 Task: Add an event with the title Training Session: Sales Presentation Skills, date '2023/11/28', time 9:15 AM to 11:15 AMand add a description: Welcome to our Team Building Retreat, a transformative experience designed to foster stronger bonds, enhance collaboration, and unleash the full potential of our team. This retreat provides a unique opportunity for team members to step outside of their daily routines and engage in activities that promote trust, communication, and camaraderie., put the event into Blue category . Add location for the event as: Taj Mahal Palace, Mumbai, India, logged in from the account softage.3@softage.netand send the event invitation to softage.8@softage.net and softage.9@softage.net. Set a reminder for the event 30 minutes before
Action: Mouse moved to (105, 104)
Screenshot: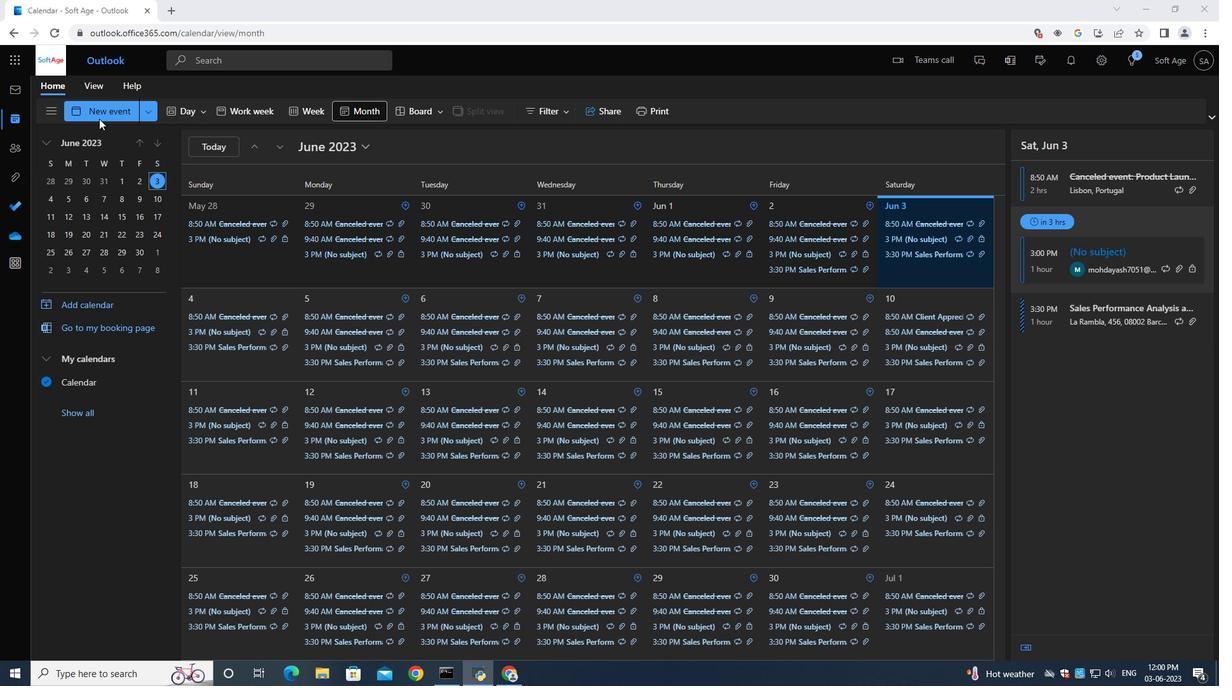 
Action: Mouse pressed left at (105, 104)
Screenshot: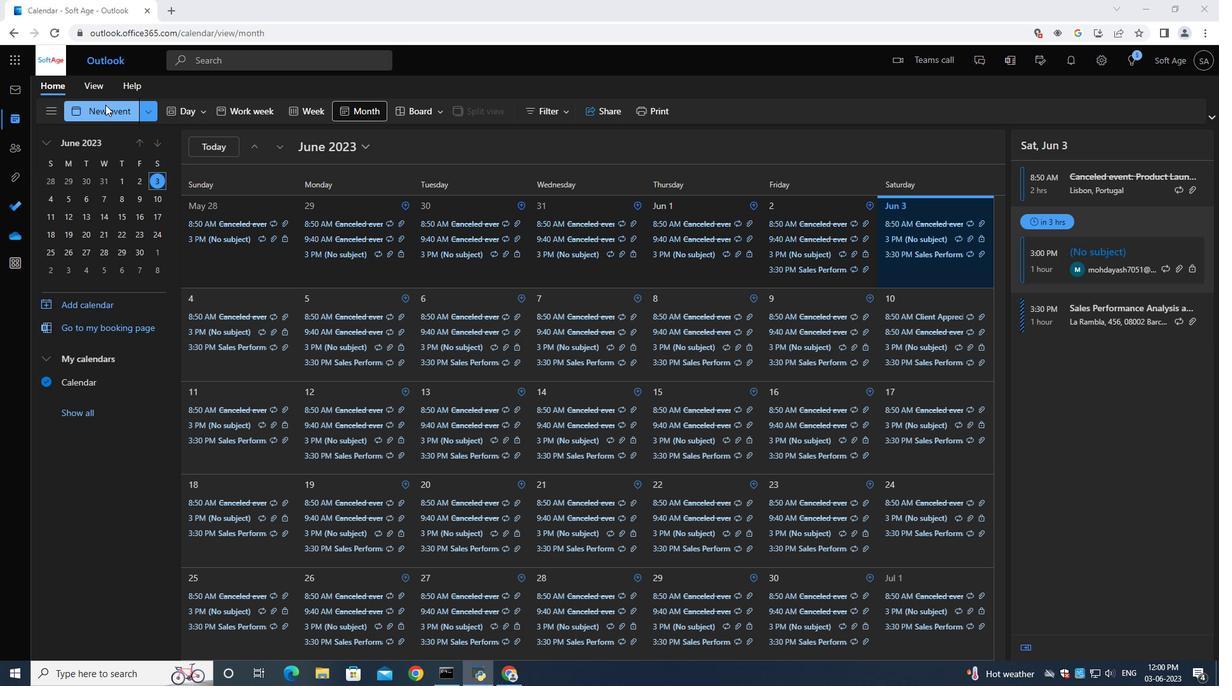 
Action: Mouse moved to (323, 189)
Screenshot: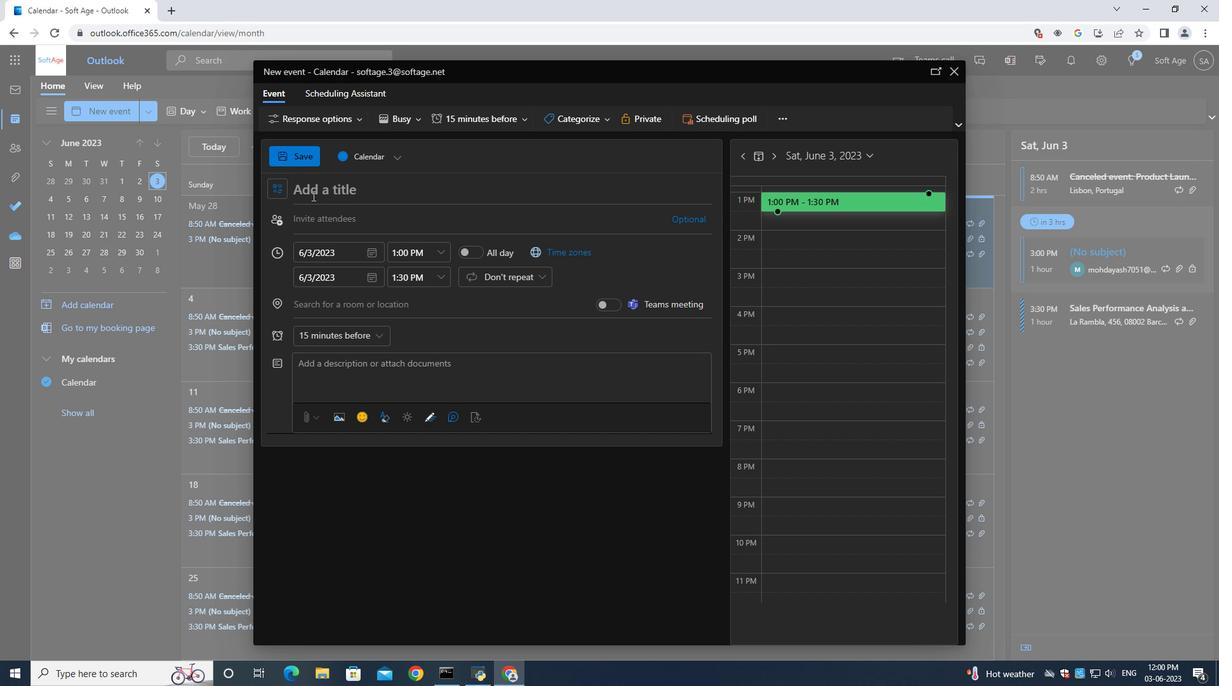 
Action: Mouse pressed left at (323, 189)
Screenshot: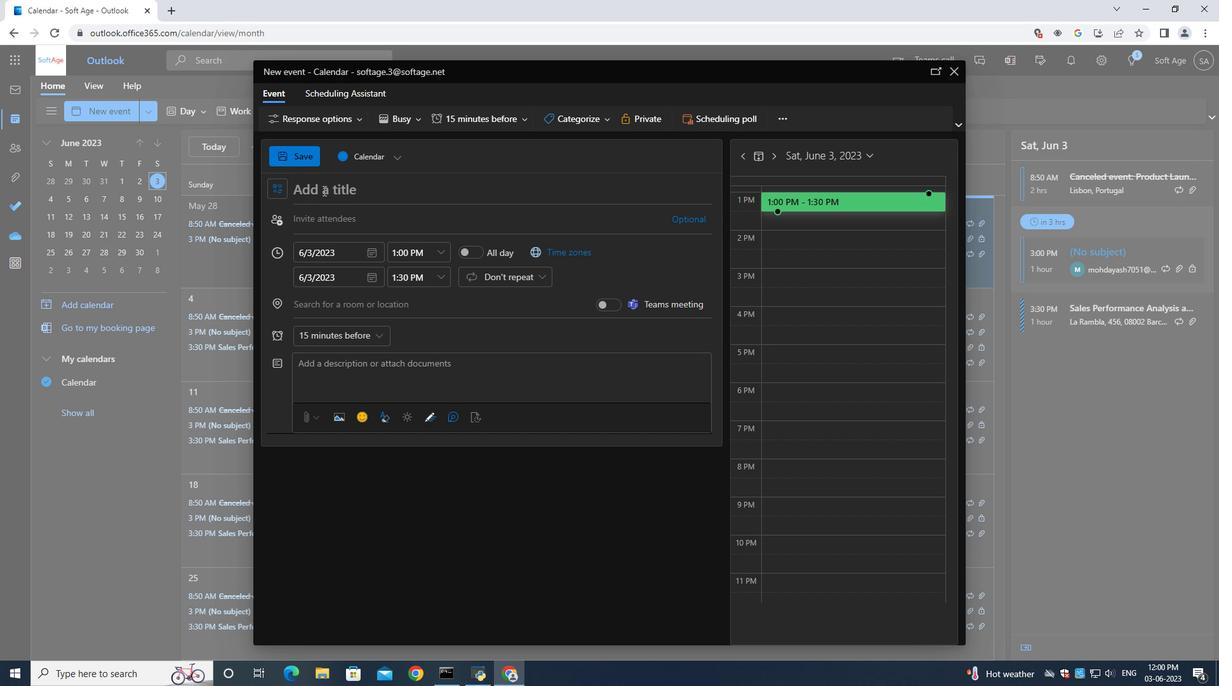 
Action: Key pressed <Key.shift>Training<Key.space><Key.shift><Key.shift><Key.shift><Key.shift><Key.shift><Key.shift><Key.shift><Key.shift><Key.shift><Key.shift><Key.shift><Key.shift><Key.shift><Key.shift><Key.shift><Key.shift><Key.shift><Key.shift><Key.shift>Session<Key.shift_r>:<Key.space><Key.shift><Key.shift><Key.shift>Sales<Key.space><Key.shift>Presentation<Key.space><Key.shift>Skills
Screenshot: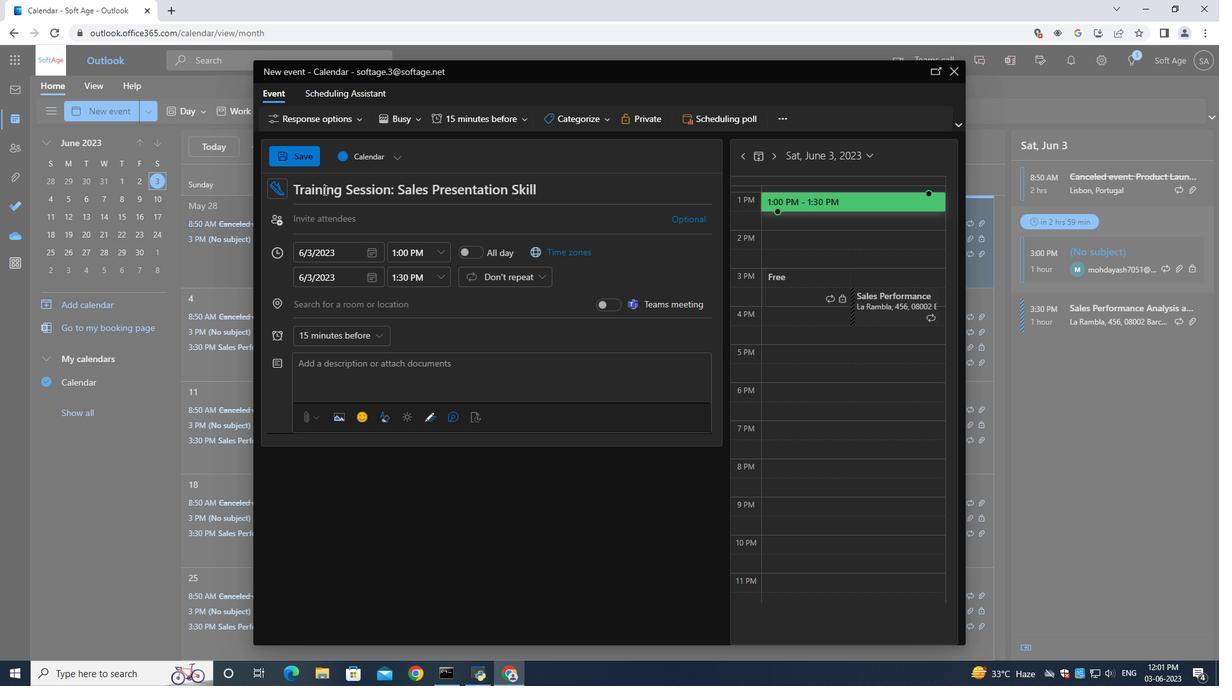 
Action: Mouse moved to (377, 250)
Screenshot: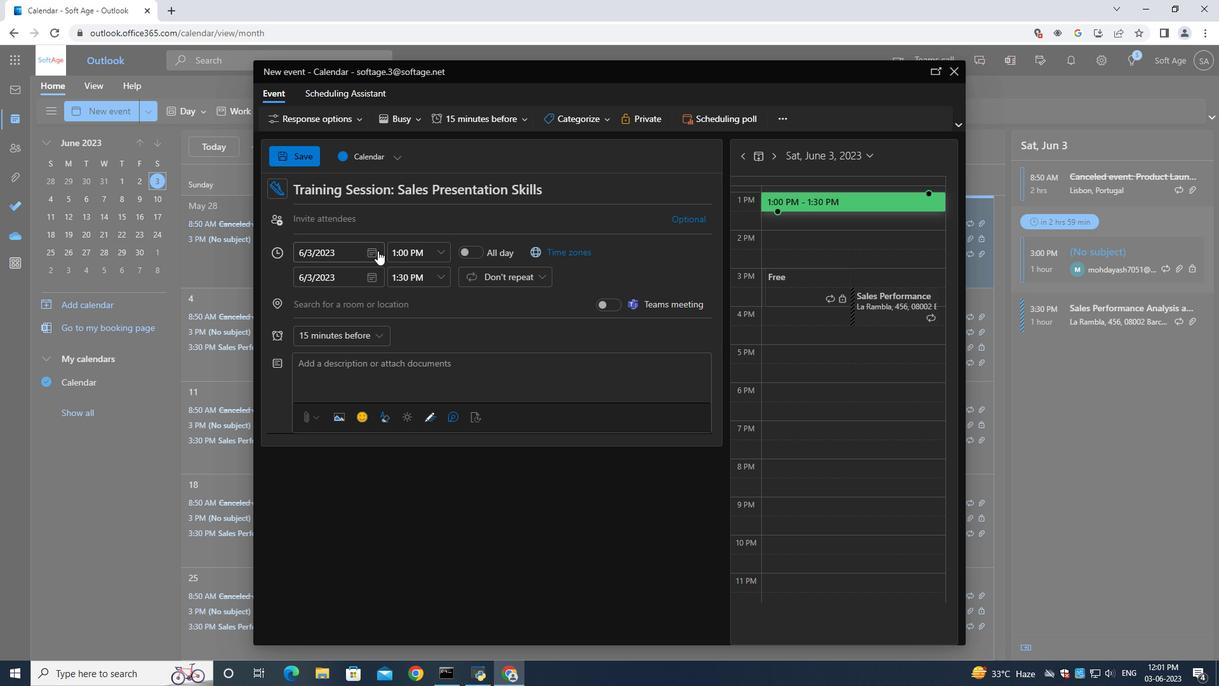 
Action: Mouse pressed left at (377, 250)
Screenshot: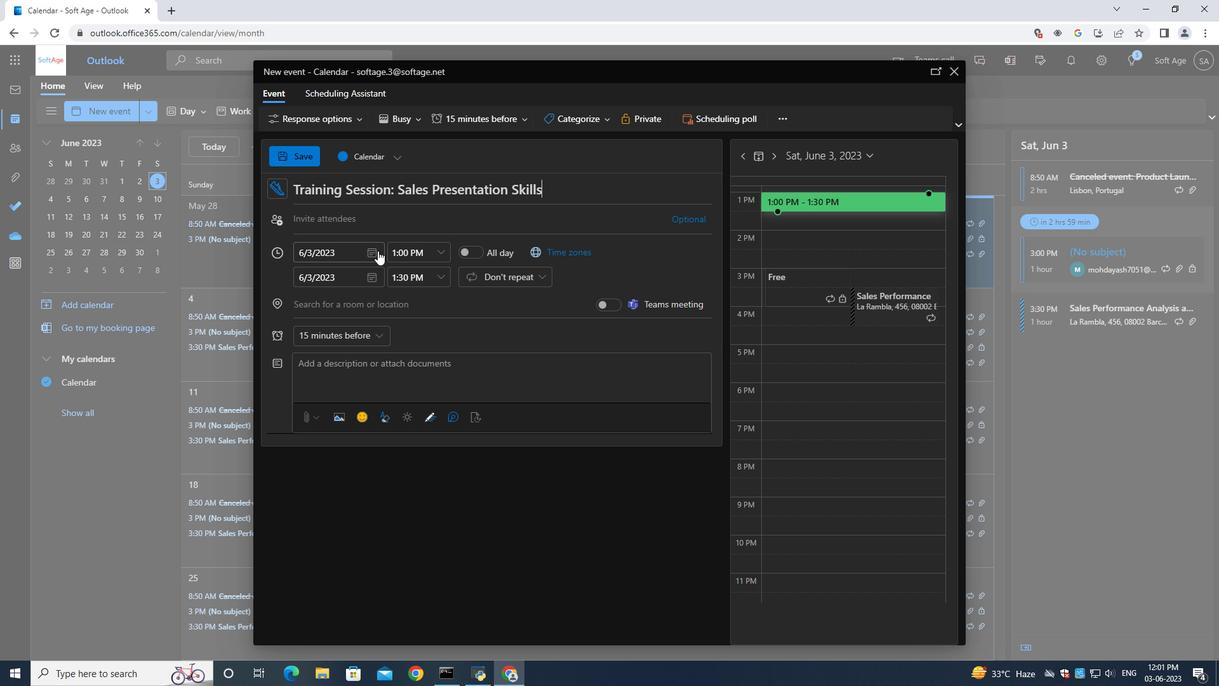 
Action: Mouse moved to (420, 274)
Screenshot: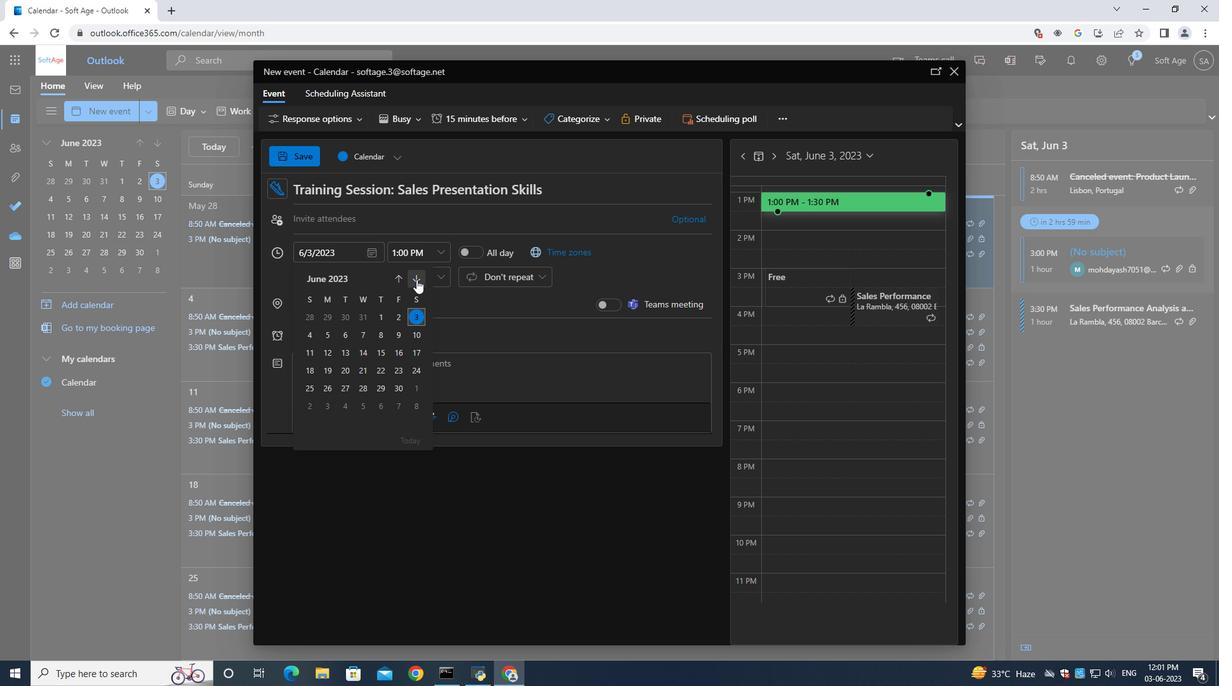 
Action: Mouse pressed left at (420, 274)
Screenshot: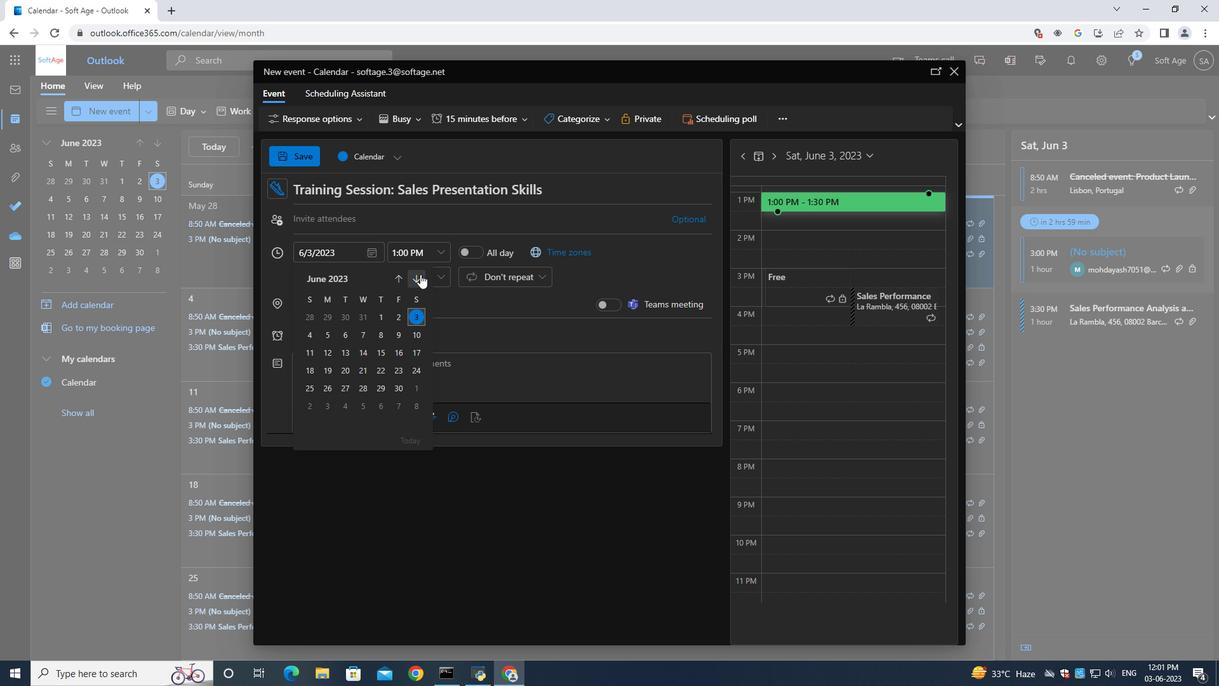 
Action: Mouse moved to (417, 278)
Screenshot: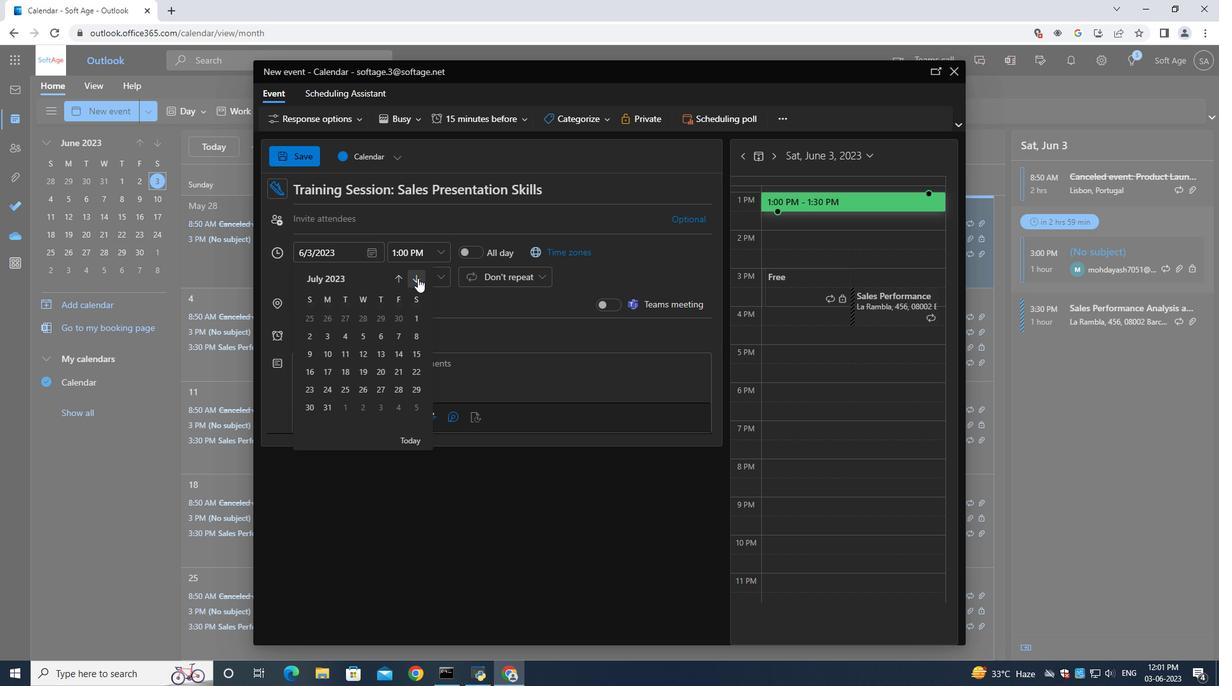 
Action: Mouse pressed left at (417, 278)
Screenshot: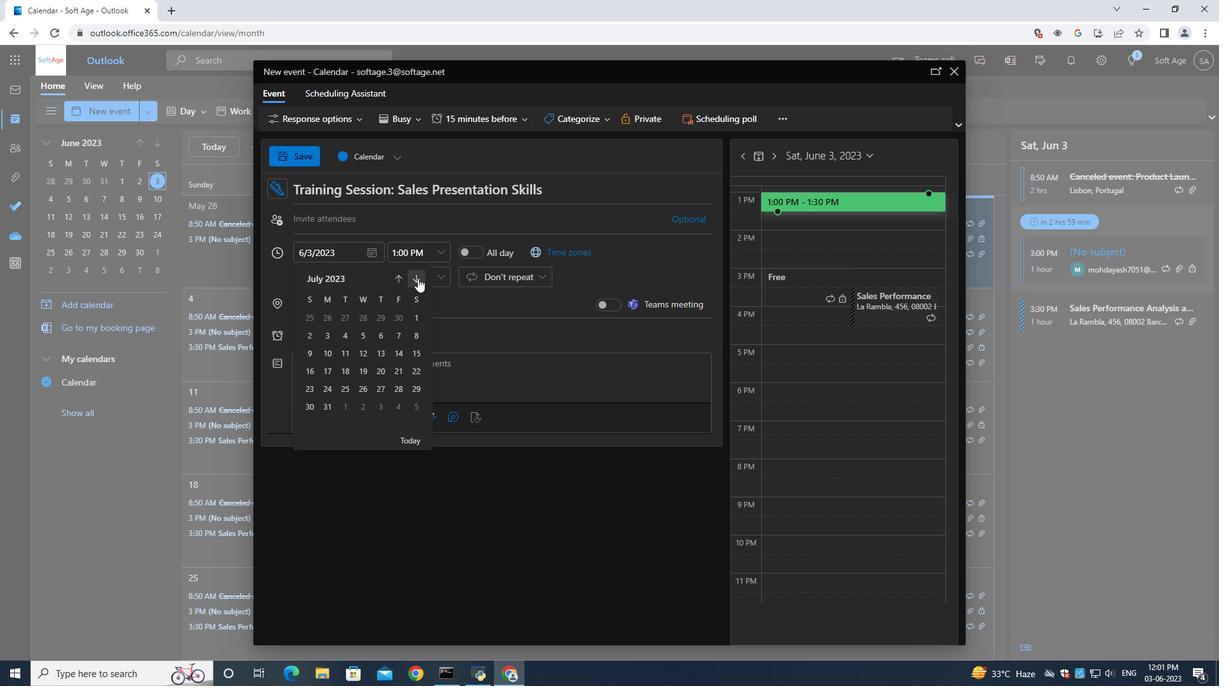 
Action: Mouse moved to (417, 277)
Screenshot: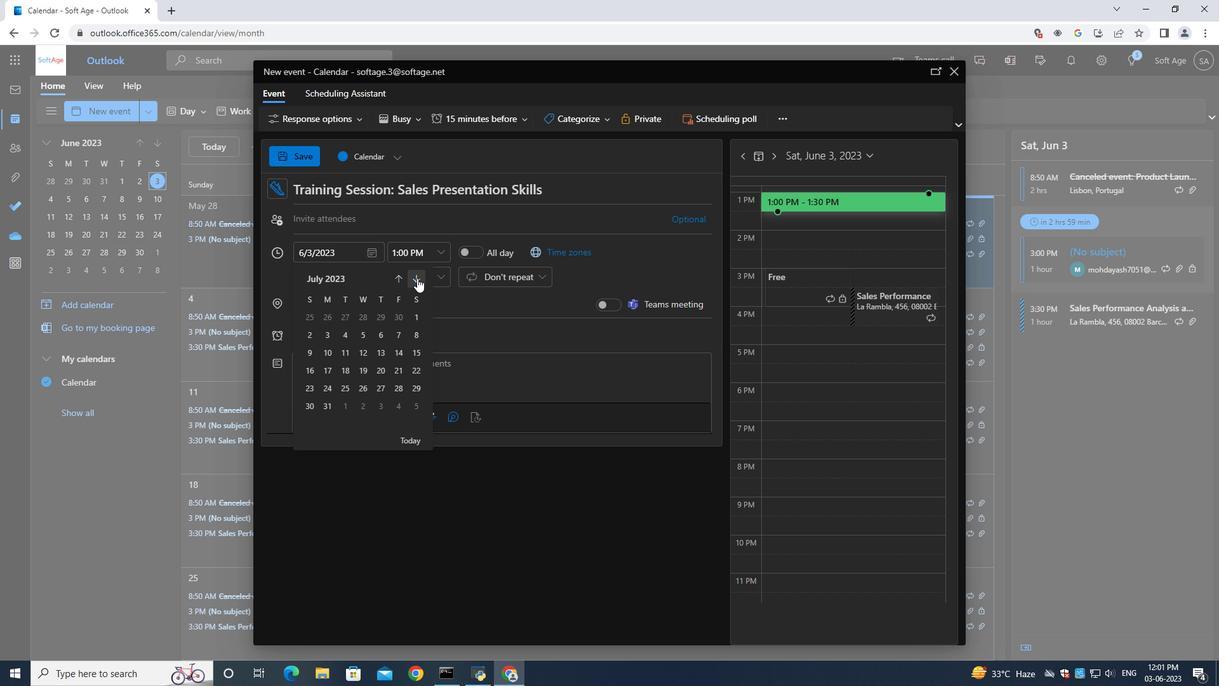 
Action: Mouse pressed left at (417, 277)
Screenshot: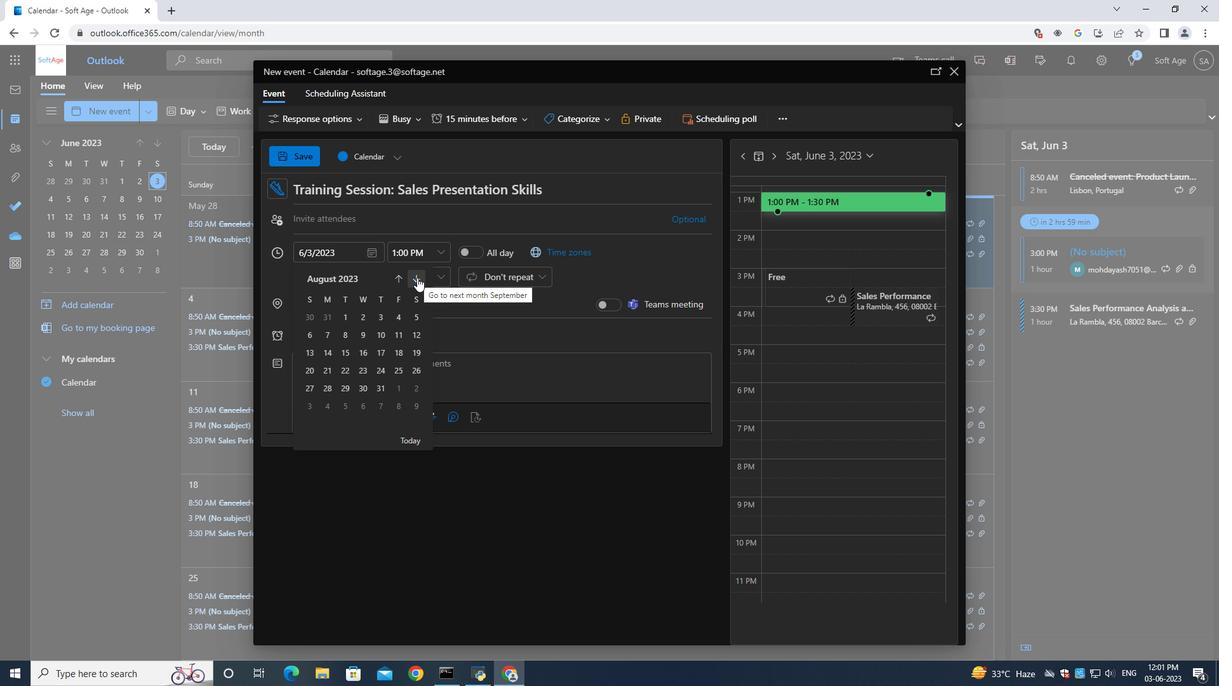 
Action: Mouse pressed left at (417, 277)
Screenshot: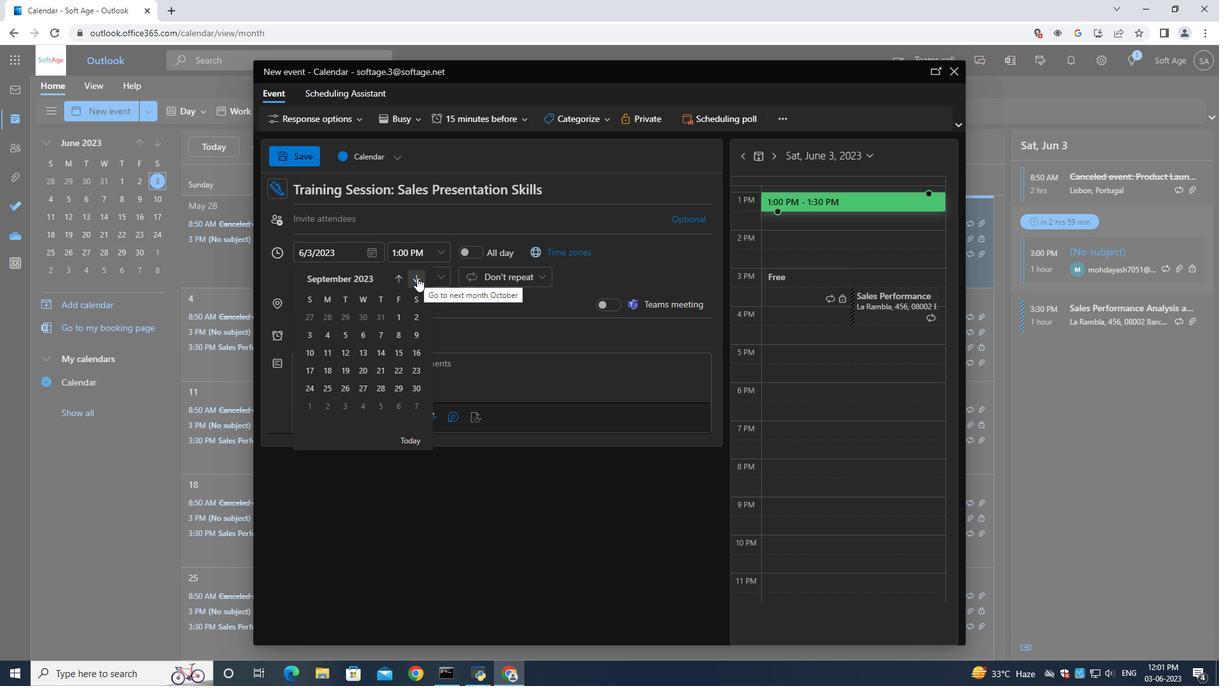 
Action: Mouse pressed left at (417, 277)
Screenshot: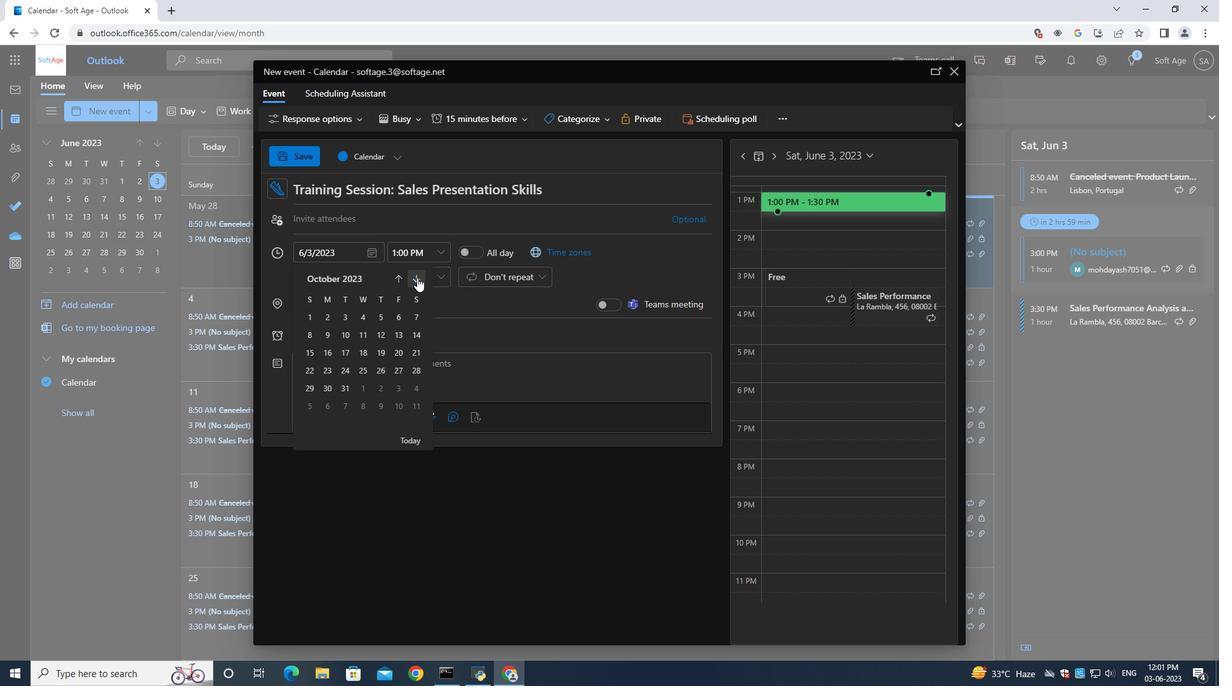 
Action: Mouse moved to (346, 386)
Screenshot: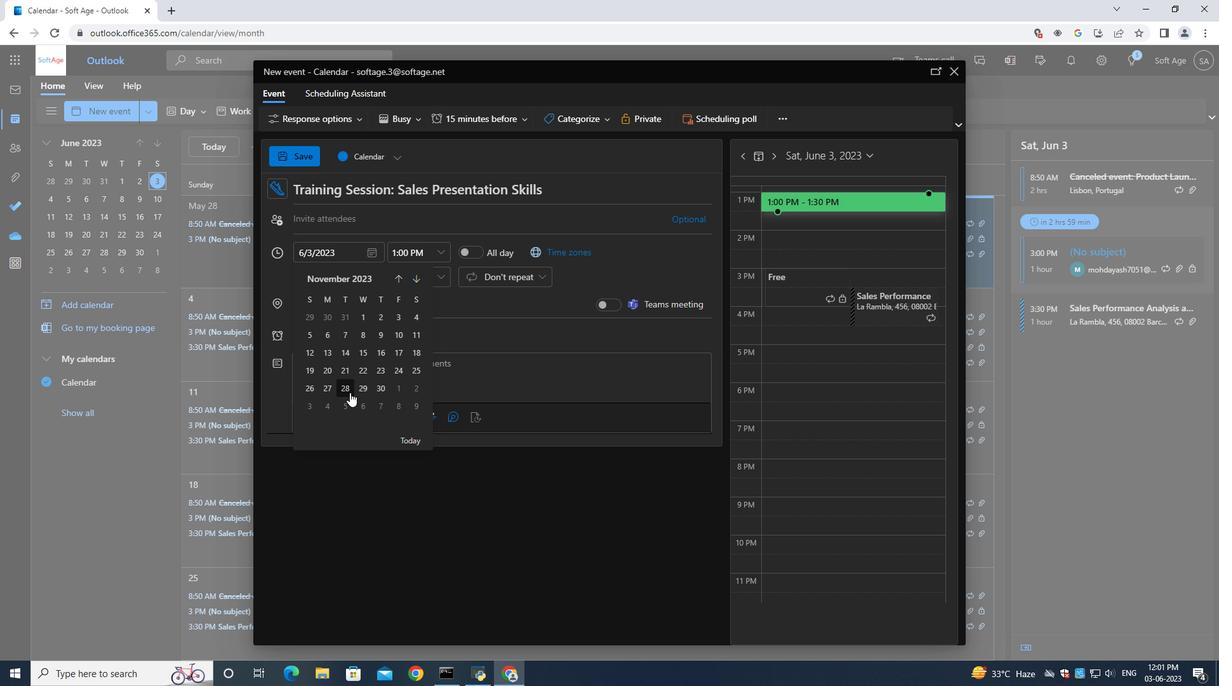 
Action: Mouse pressed left at (346, 386)
Screenshot: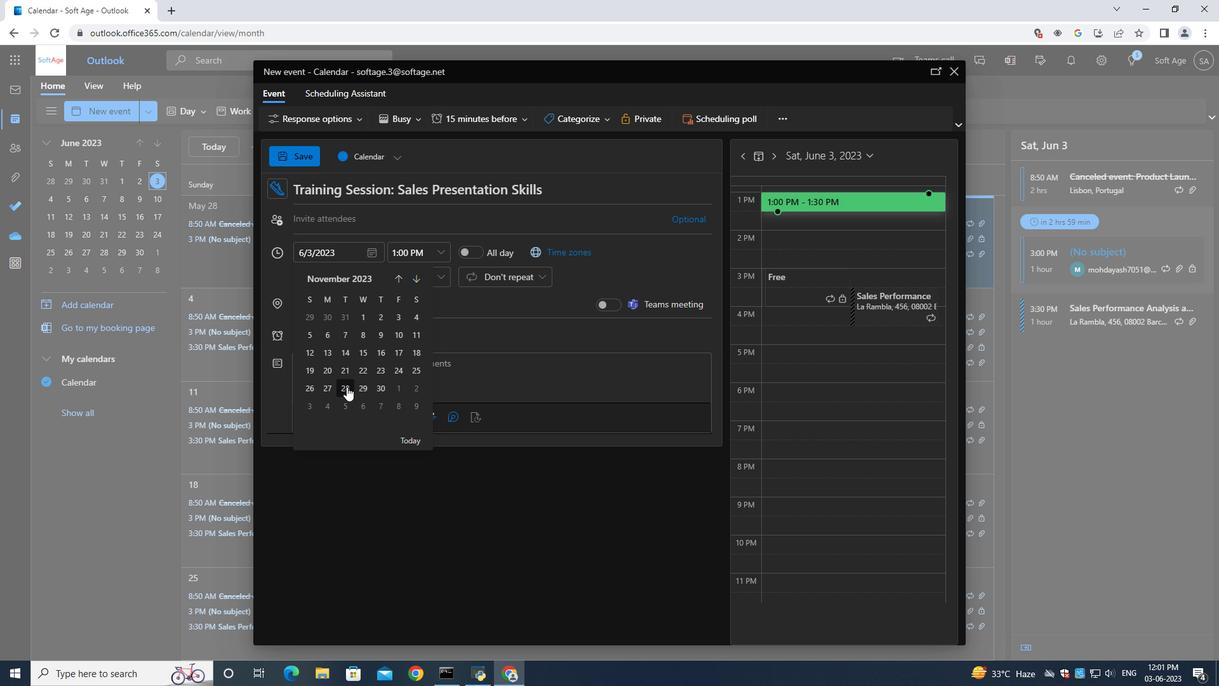 
Action: Mouse moved to (416, 250)
Screenshot: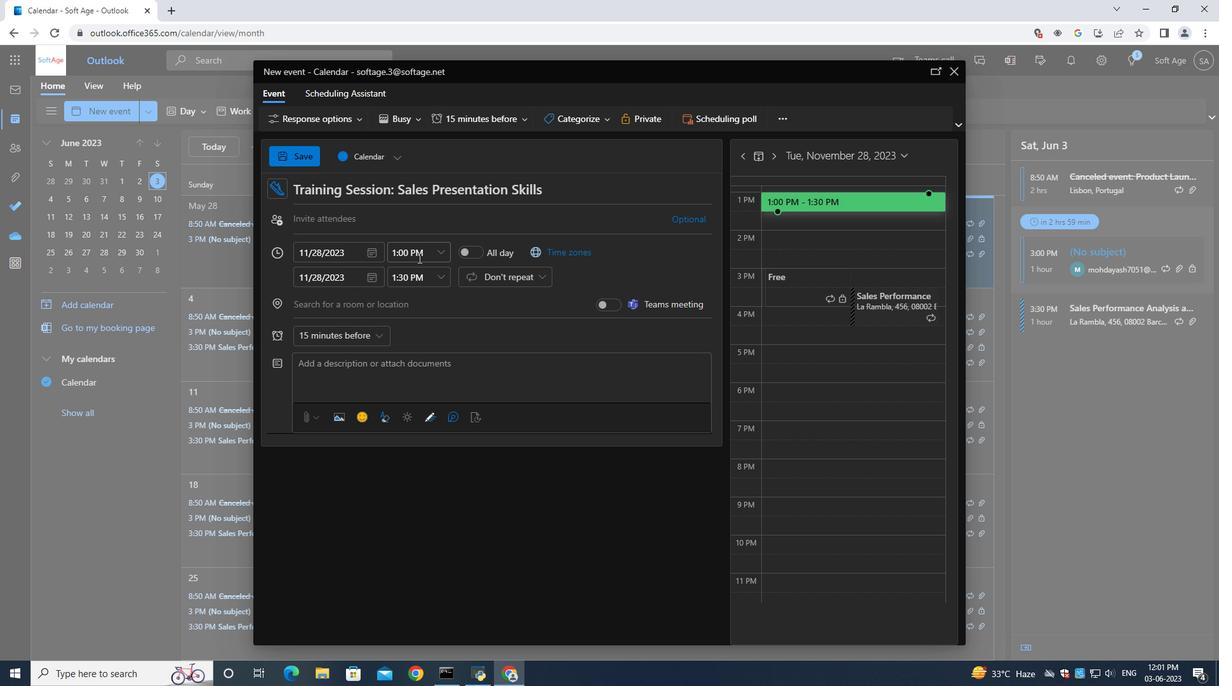 
Action: Mouse pressed left at (416, 250)
Screenshot: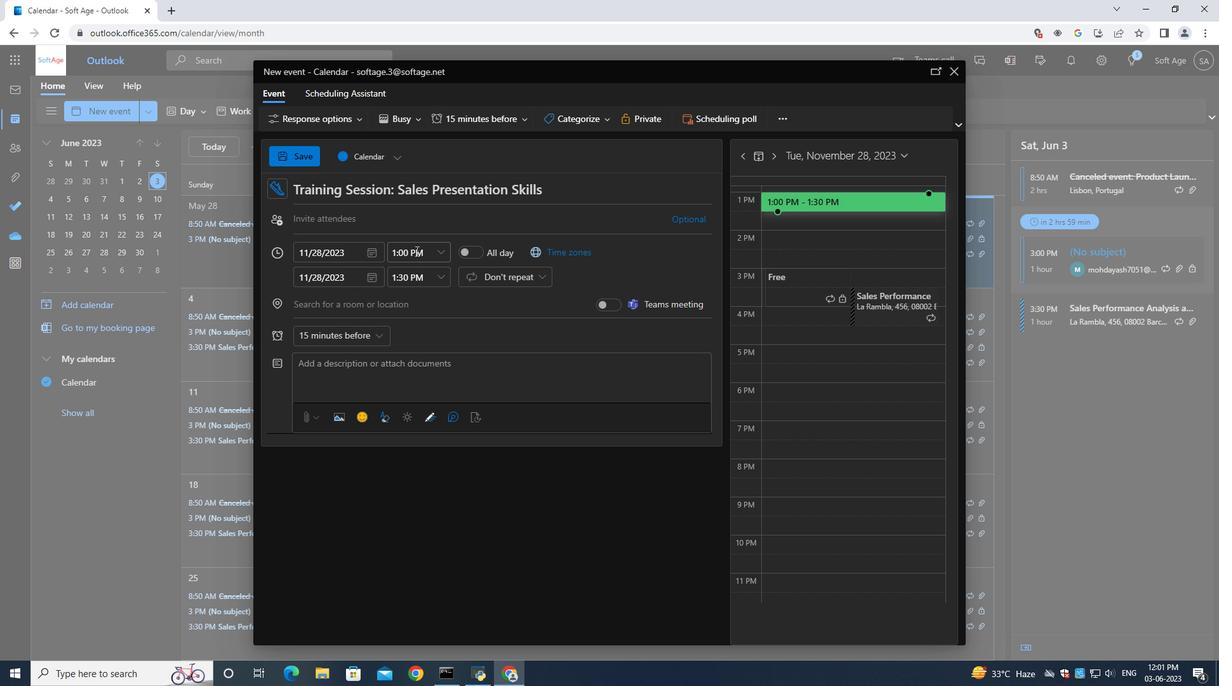 
Action: Key pressed 9<Key.shift_r>:15<Key.shift>AM
Screenshot: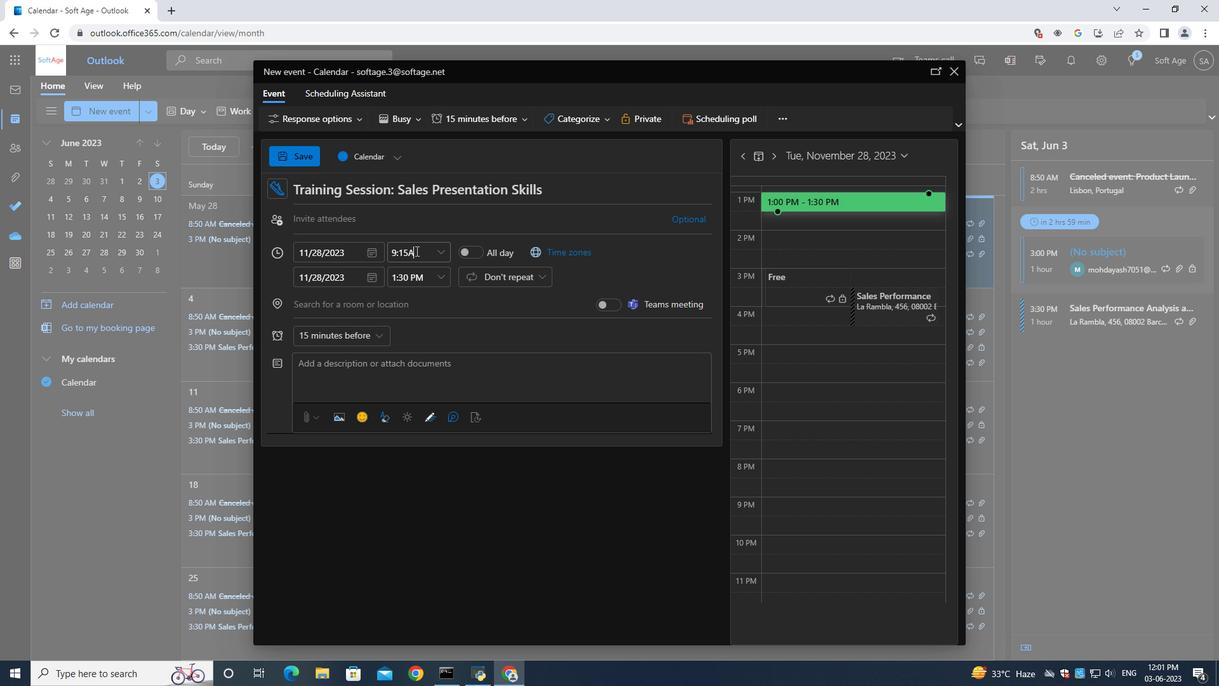 
Action: Mouse moved to (421, 275)
Screenshot: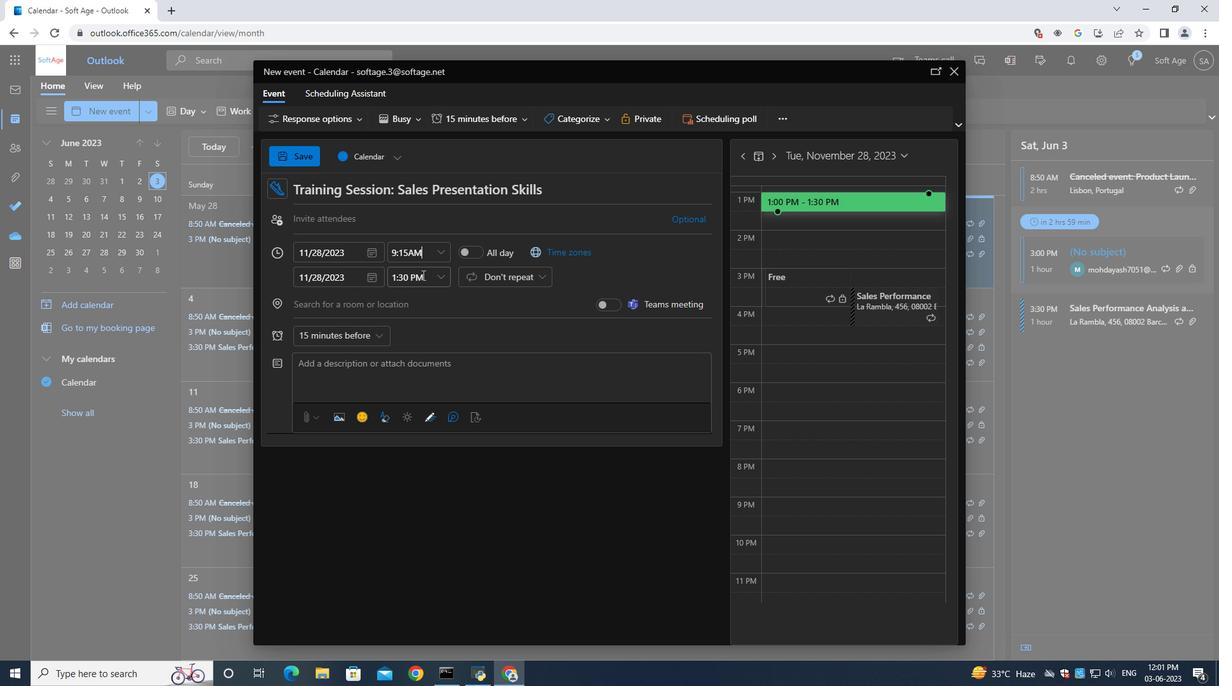 
Action: Mouse pressed left at (421, 275)
Screenshot: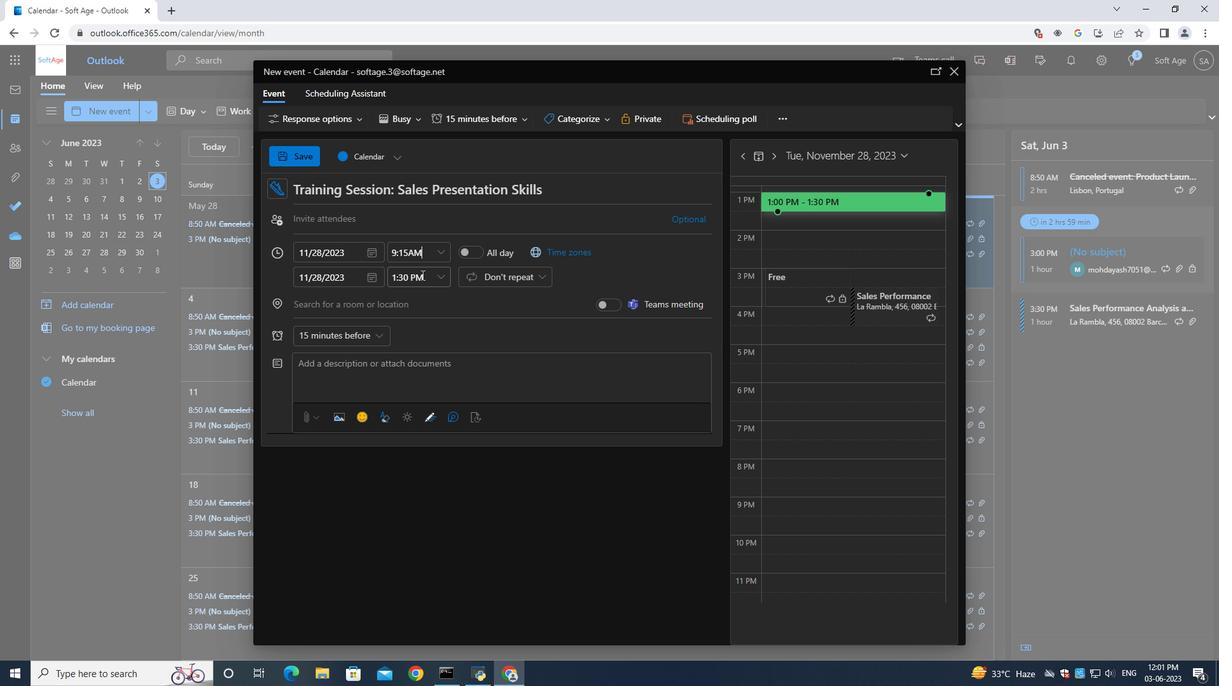 
Action: Key pressed 11<Key.shift_r>:15<Key.shift>AM
Screenshot: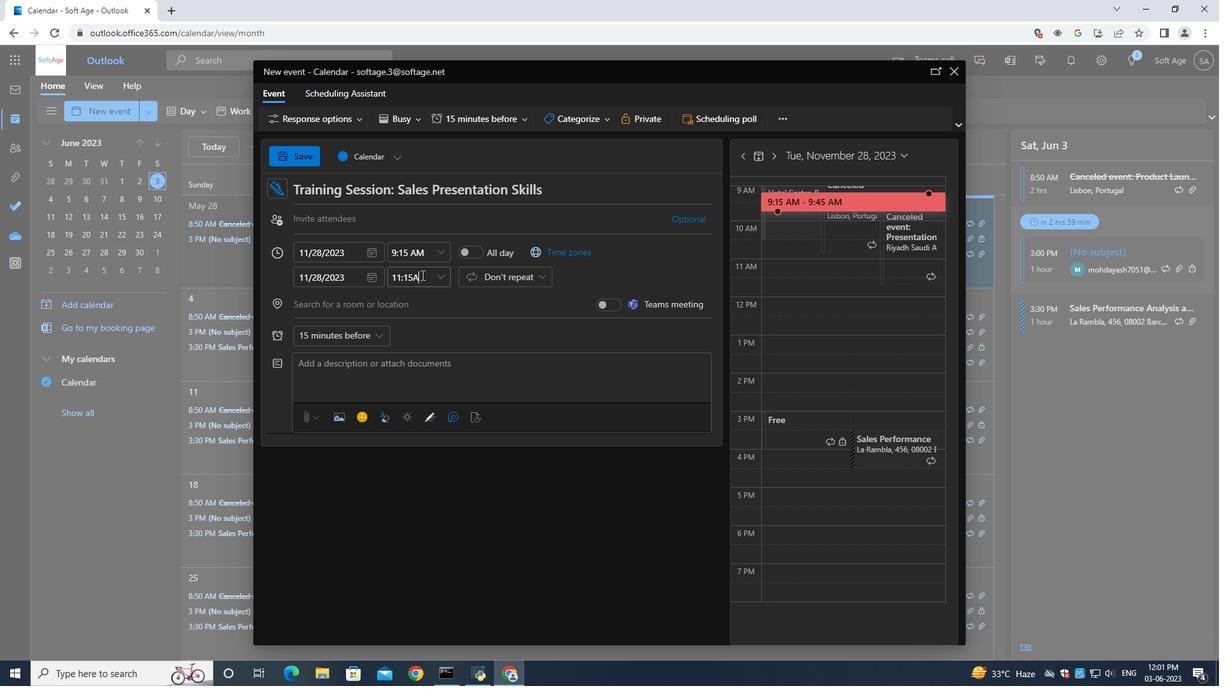 
Action: Mouse moved to (344, 367)
Screenshot: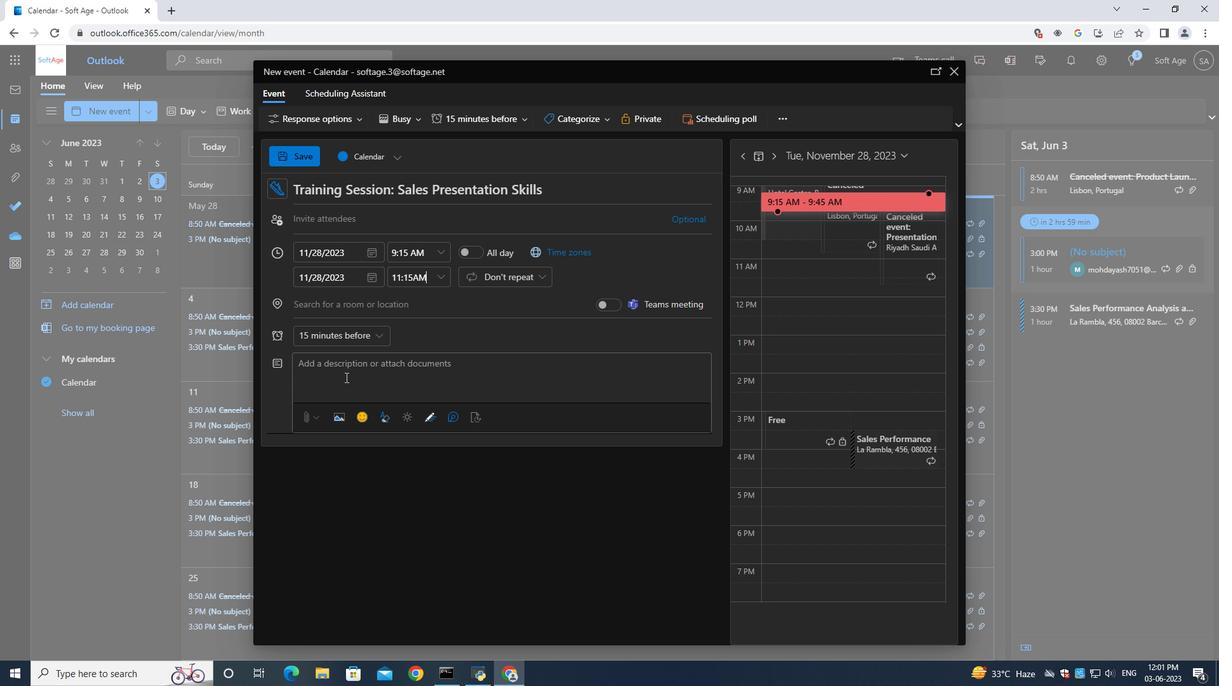 
Action: Mouse pressed left at (344, 367)
Screenshot: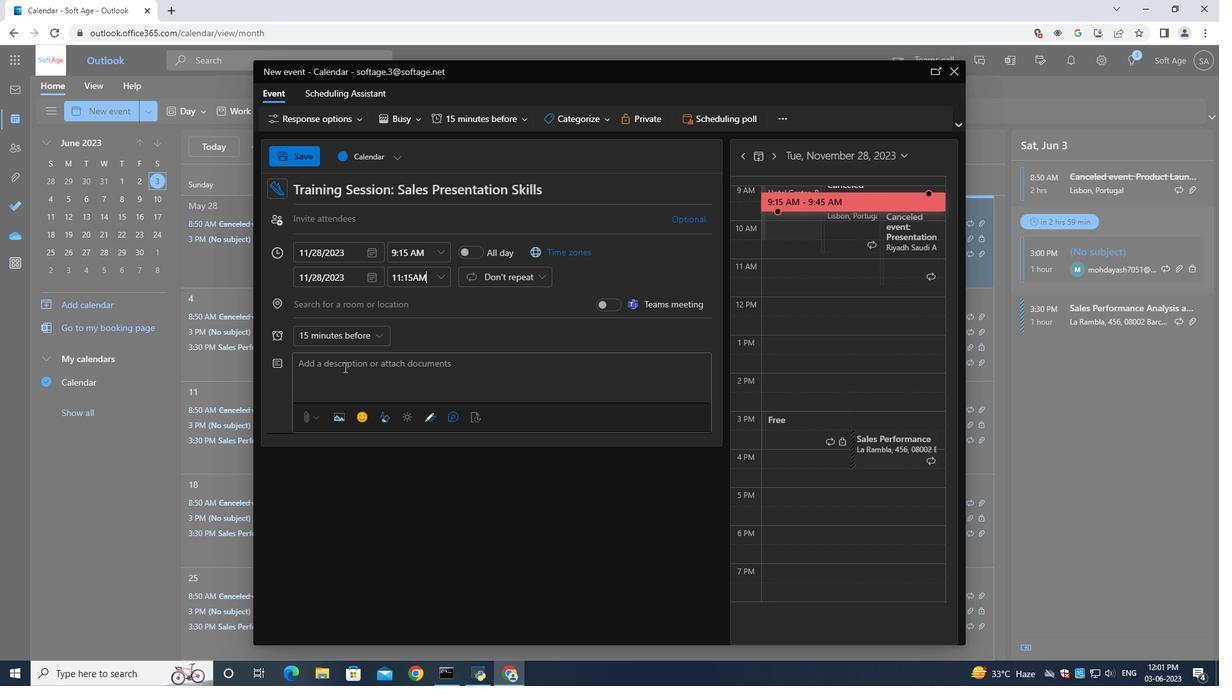 
Action: Mouse moved to (344, 367)
Screenshot: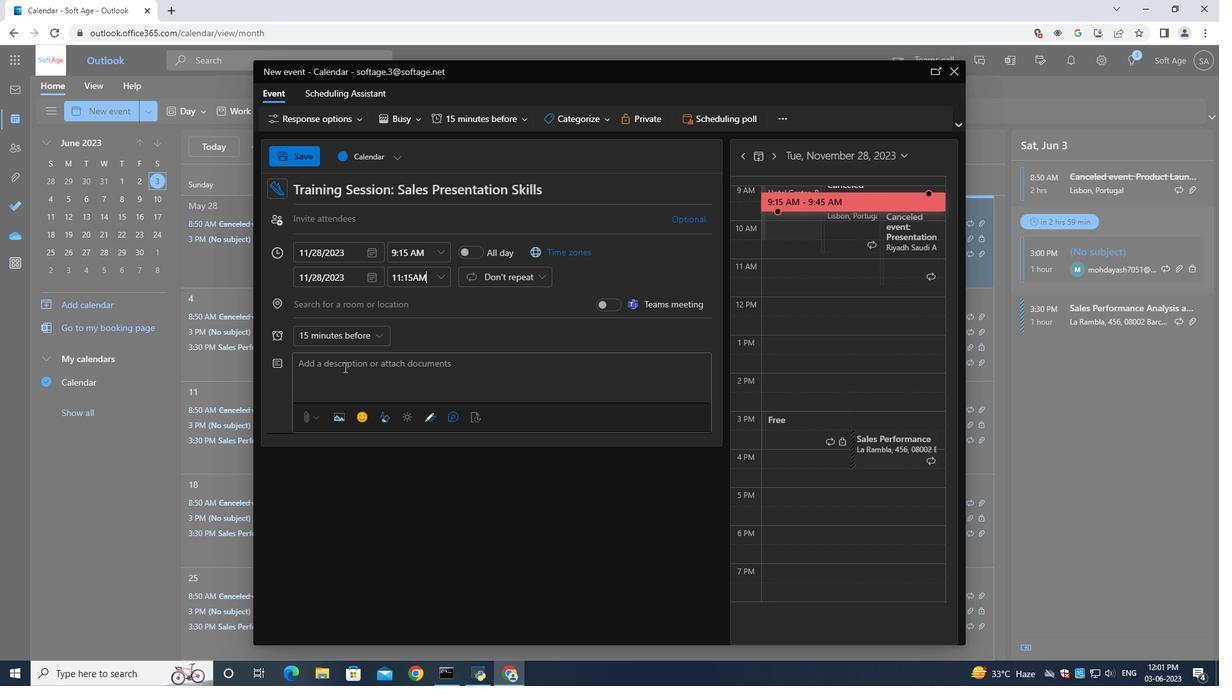
Action: Key pressed <Key.shift><Key.shift><Key.shift><Key.shift><Key.shift><Key.shift><Key.shift><Key.shift><Key.shift><Key.shift>Welcome<Key.space>to<Key.space>our<Key.space><Key.shift>Team<Key.space><Key.shift><Key.shift><Key.shift><Key.shift>Building<Key.space><Key.shift>Retreat,<Key.space><Key.shift>a<Key.space><Key.shift>transformative<Key.space>experience<Key.space>desgned<Key.space><Key.backspace><Key.backspace><Key.backspace><Key.backspace><Key.backspace>igned<Key.space>to<Key.space>foster<Key.space>stronger<Key.space>l<Key.backspace>bonds,<Key.space>enhance<Key.space>collaboration,<Key.space>and<Key.space>unleash<Key.space>the<Key.space>unique<Key.space>opportunity<Key.space>for<Key.space>team<Key.space>members<Key.space>to<Key.space>step<Key.space>outside<Key.space>of<Key.space>their<Key.space>daily<Key.space>routines<Key.space>ans<Key.backspace>d<Key.space>ena<Key.backspace>gage<Key.space>in<Key.space>activities<Key.space>that<Key.space>promote<Key.space>trust,<Key.space>communication,<Key.space>and<Key.space>camarderie.
Screenshot: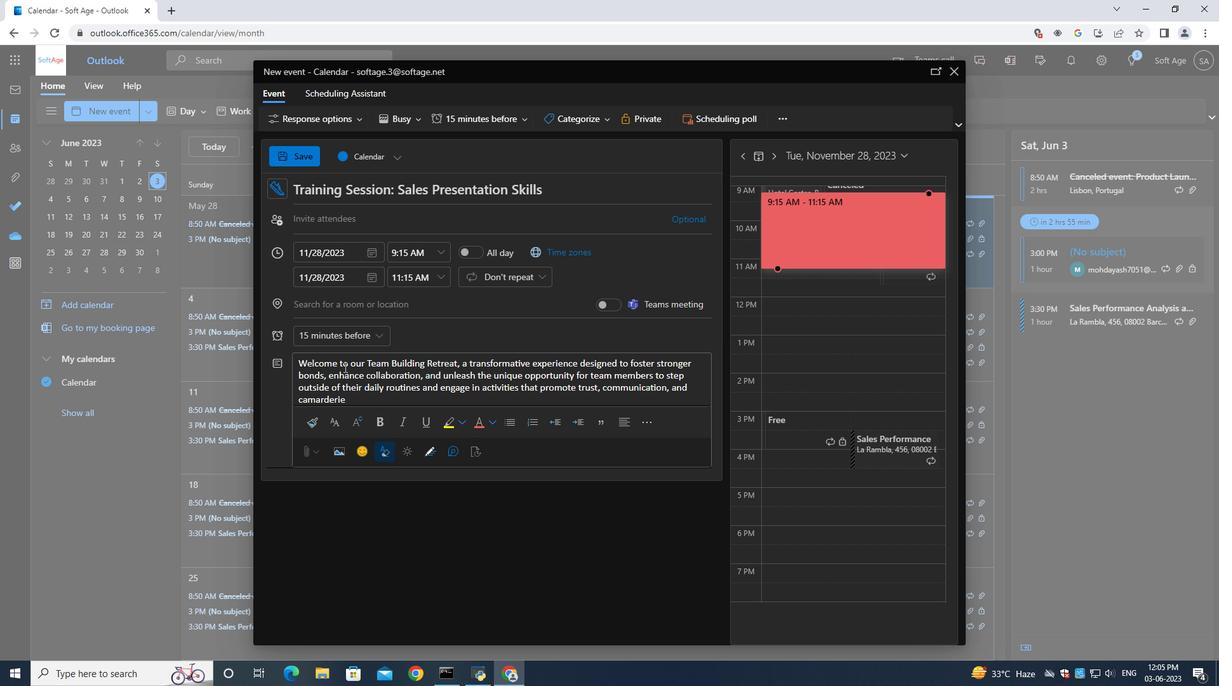 
Action: Mouse moved to (557, 120)
Screenshot: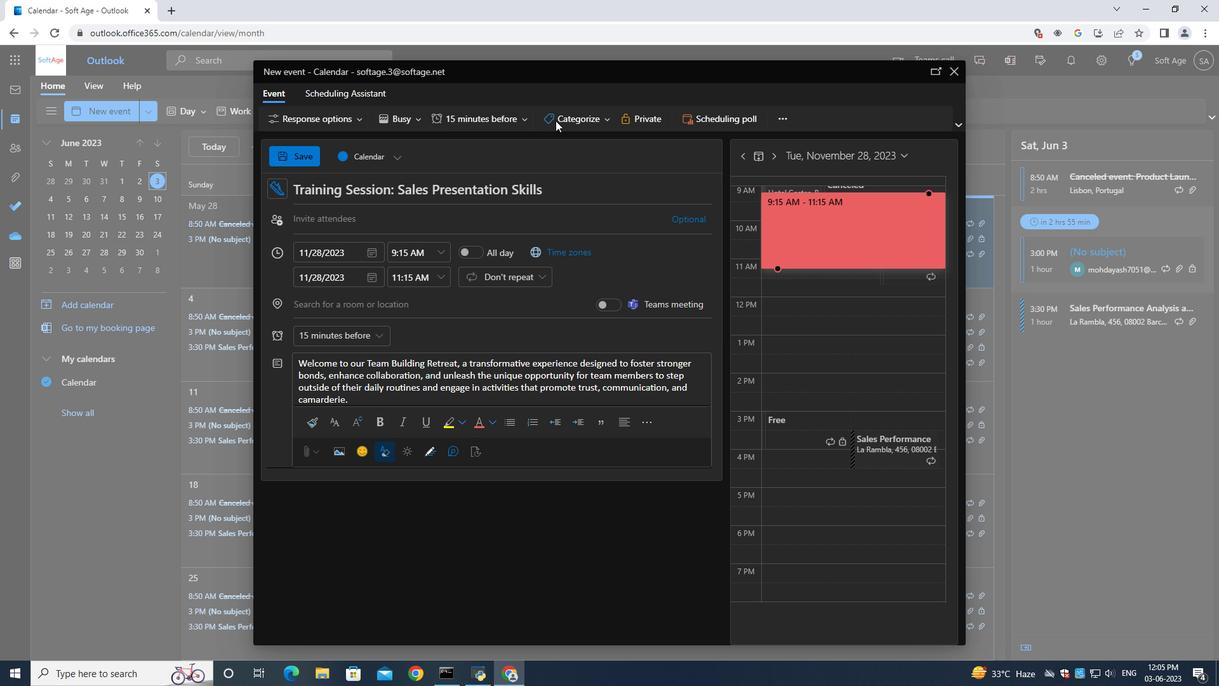 
Action: Mouse pressed left at (557, 120)
Screenshot: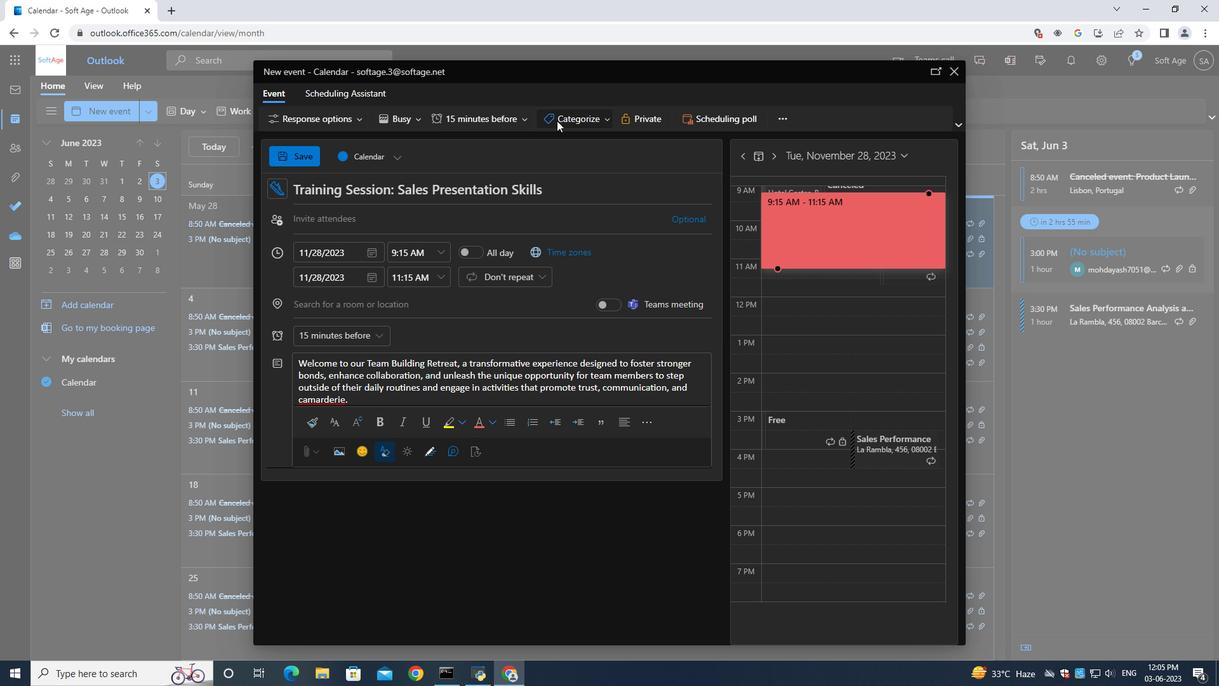 
Action: Mouse moved to (556, 142)
Screenshot: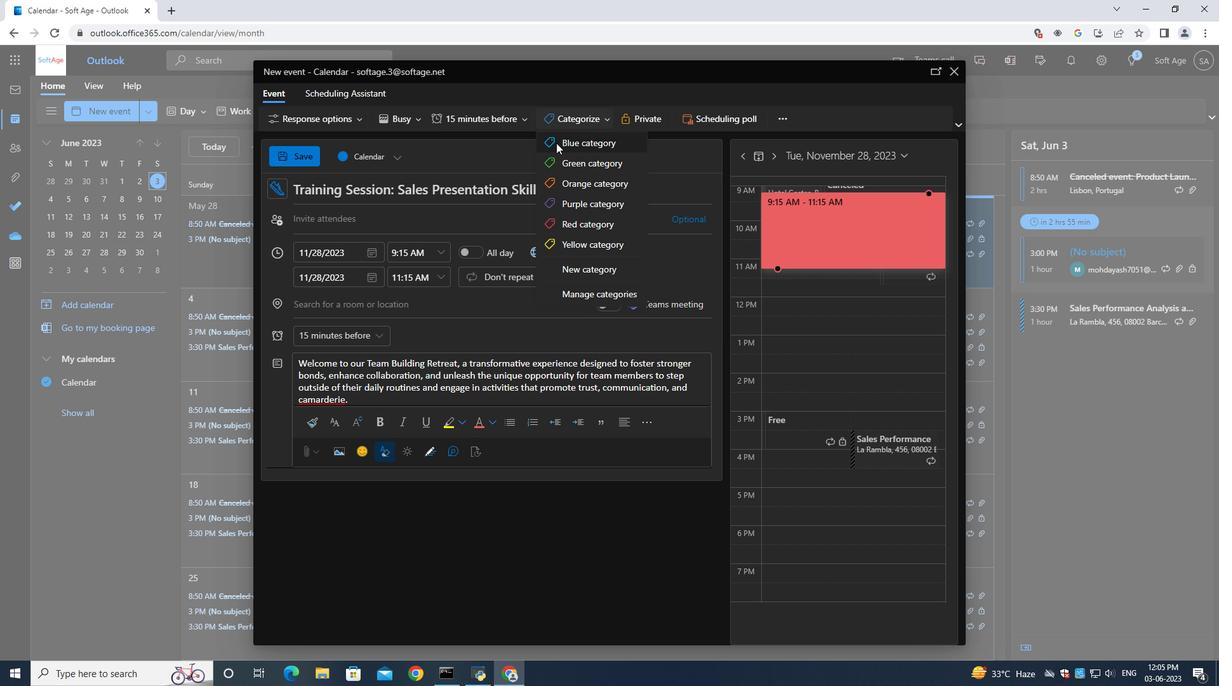 
Action: Mouse pressed left at (556, 142)
Screenshot: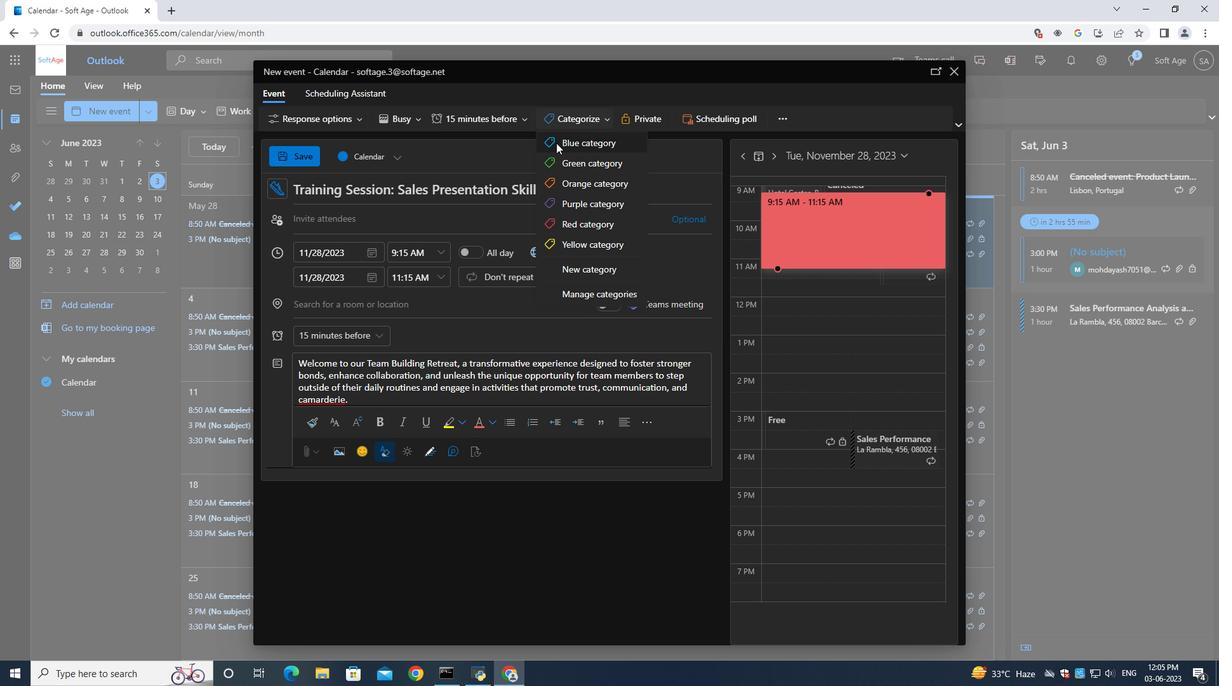 
Action: Mouse moved to (325, 302)
Screenshot: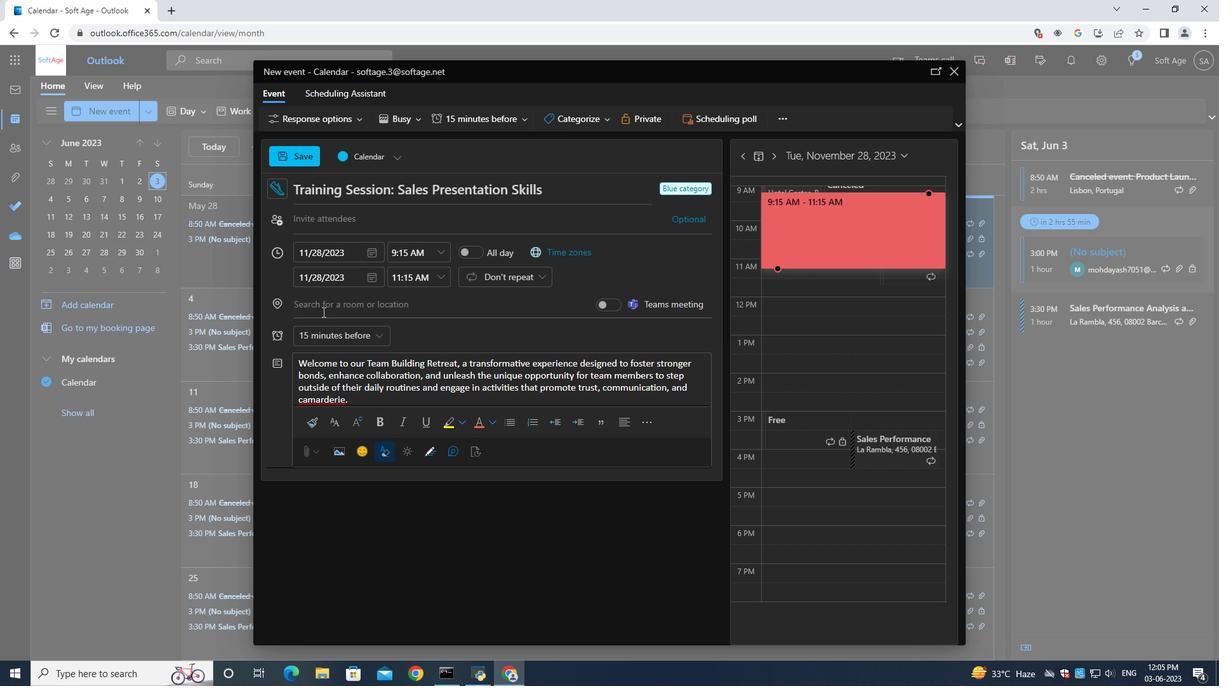 
Action: Mouse pressed left at (325, 302)
Screenshot: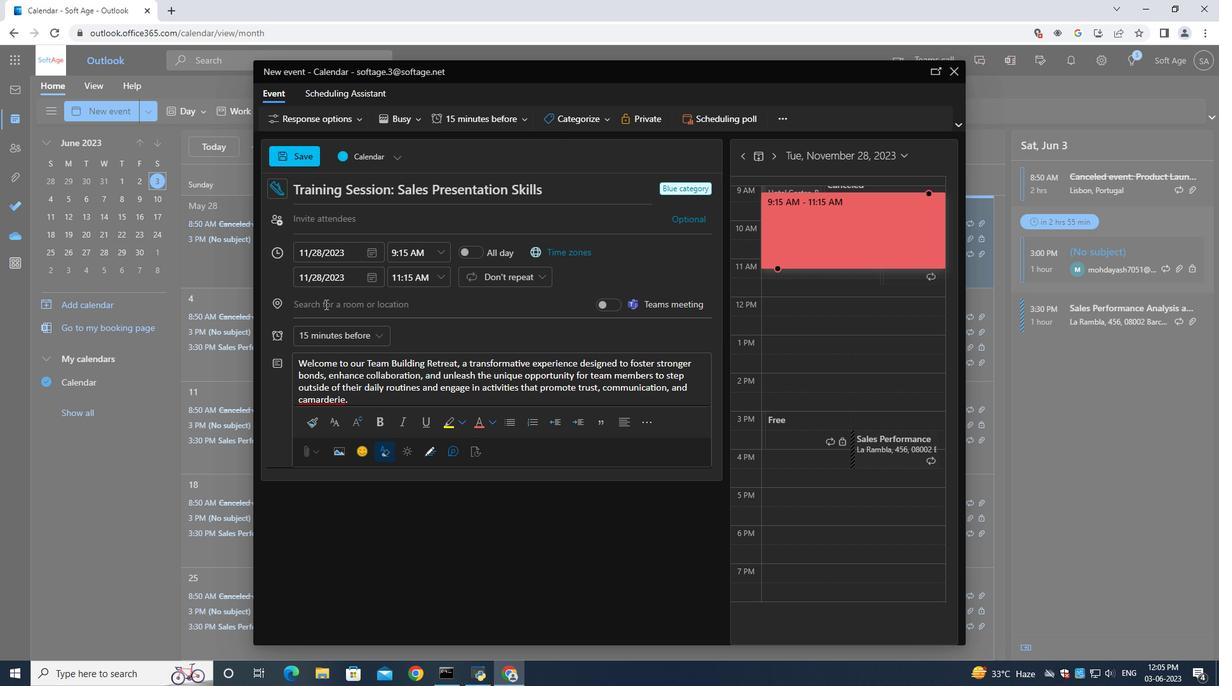 
Action: Mouse moved to (326, 303)
Screenshot: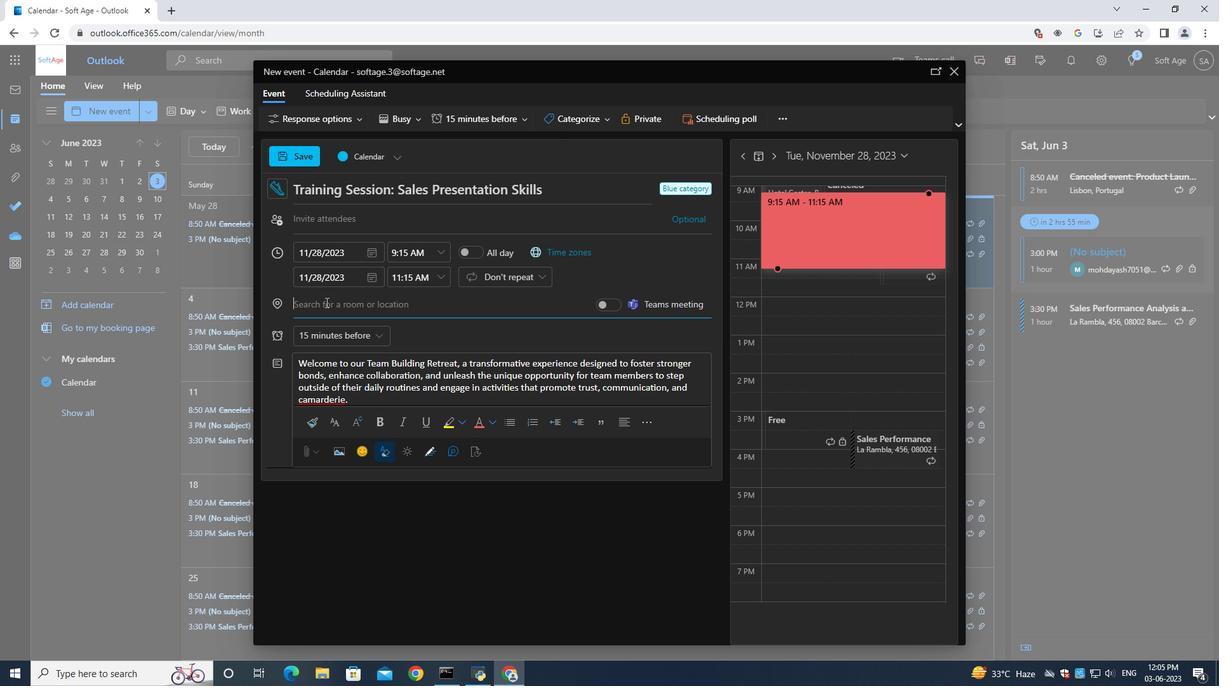 
Action: Key pressed <Key.shift>Taj<Key.space><Key.shift><Key.shift><Key.shift><Key.shift><Key.shift><Key.shift><Key.shift>Mahal<Key.space><Key.shift><Key.shift><Key.shift><Key.shift><Key.shift><Key.shift><Key.shift><Key.shift><Key.shift><Key.shift><Key.shift><Key.shift><Key.shift><Key.shift><Key.shift><Key.shift><Key.shift><Key.shift><Key.shift><Key.shift><Key.shift><Key.shift><Key.shift><Key.shift><Key.shift><Key.shift><Key.shift><Key.shift><Key.shift><Key.shift><Key.shift><Key.shift><Key.shift><Key.shift><Key.shift><Key.shift><Key.shift><Key.shift><Key.shift><Key.shift><Key.shift><Key.shift><Key.shift><Key.shift><Key.shift><Key.shift><Key.shift><Key.shift><Key.shift><Key.shift><Key.shift><Key.shift><Key.shift><Key.shift><Key.shift><Key.shift><Key.shift><Key.shift><Key.shift><Key.shift><Key.shift><Key.shift><Key.shift><Key.shift><Key.shift><Key.shift><Key.shift><Key.shift><Key.shift><Key.shift><Key.shift><Key.shift><Key.shift><Key.shift><Key.shift><Key.shift><Key.shift><Key.shift><Key.shift><Key.shift><Key.shift><Key.shift><Key.shift><Key.shift><Key.shift><Key.shift><Key.shift><Key.shift><Key.shift><Key.shift><Key.shift><Key.shift><Key.shift><Key.shift><Key.shift><Key.shift><Key.shift><Key.shift><Key.shift><Key.shift><Key.shift><Key.shift><Key.shift><Key.shift><Key.shift><Key.shift><Key.shift><Key.shift><Key.shift><Key.shift>Palace,<Key.space><Key.shift>Mumbai<Key.space><Key.backspace>,<Key.shift>In<Key.backspace><Key.backspace><Key.space><Key.shift>India
Screenshot: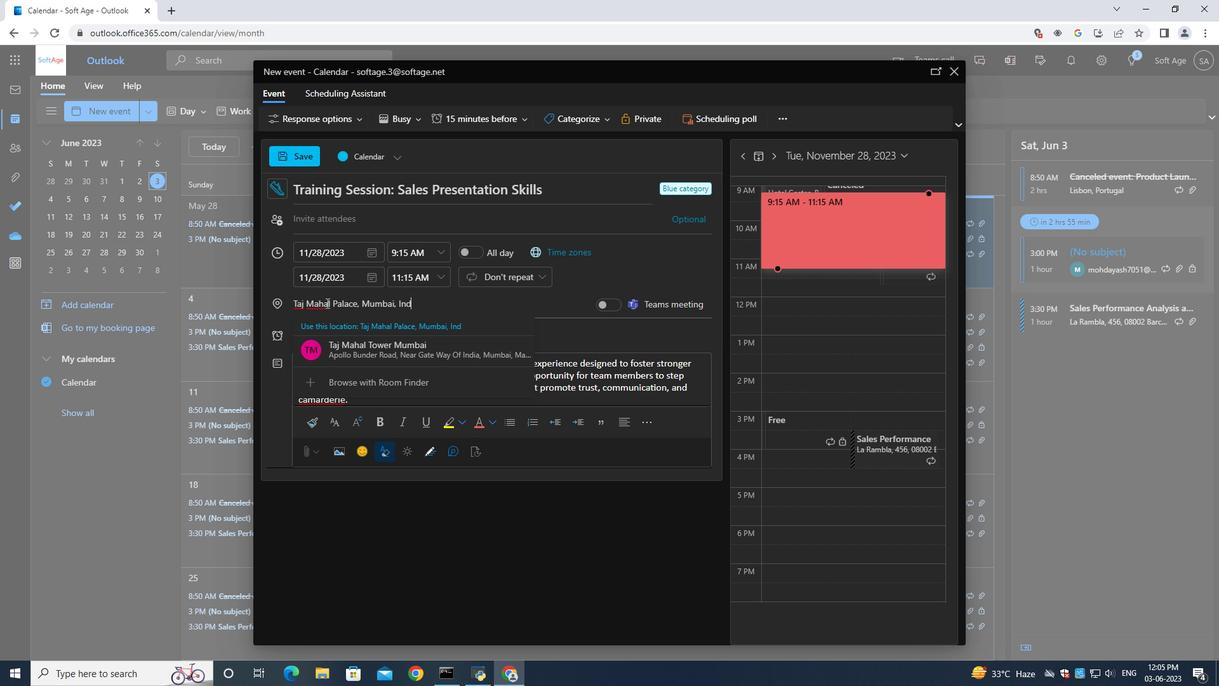 
Action: Mouse moved to (338, 223)
Screenshot: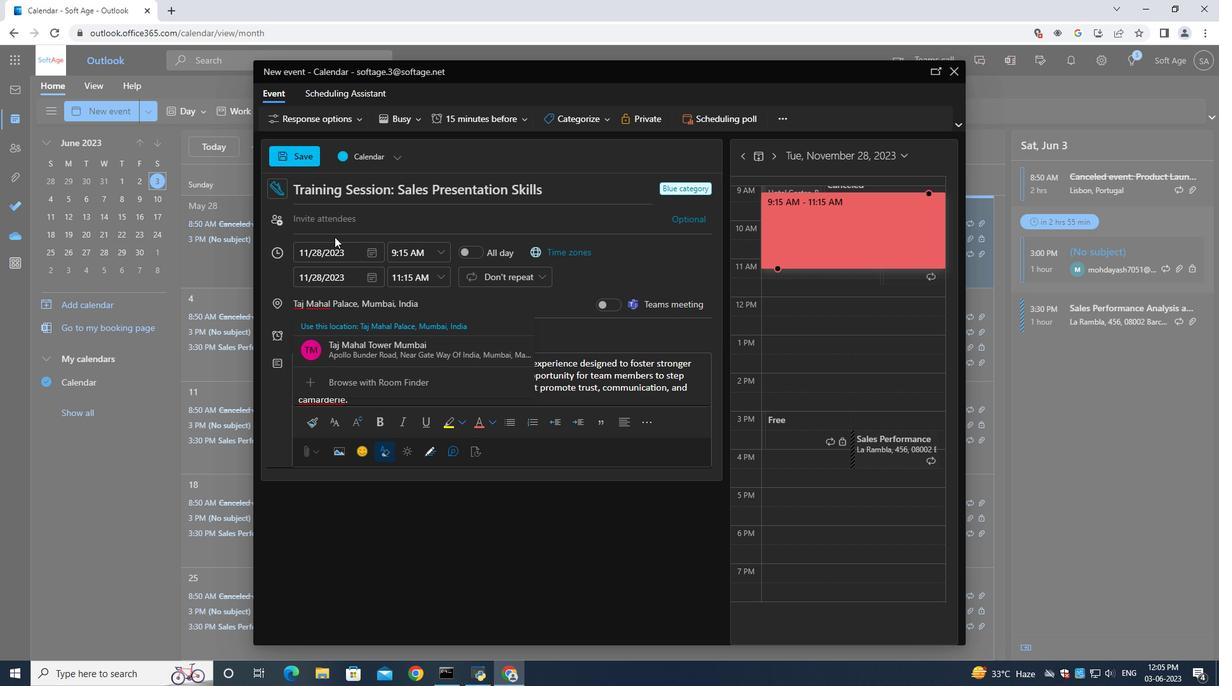 
Action: Mouse pressed left at (338, 223)
Screenshot: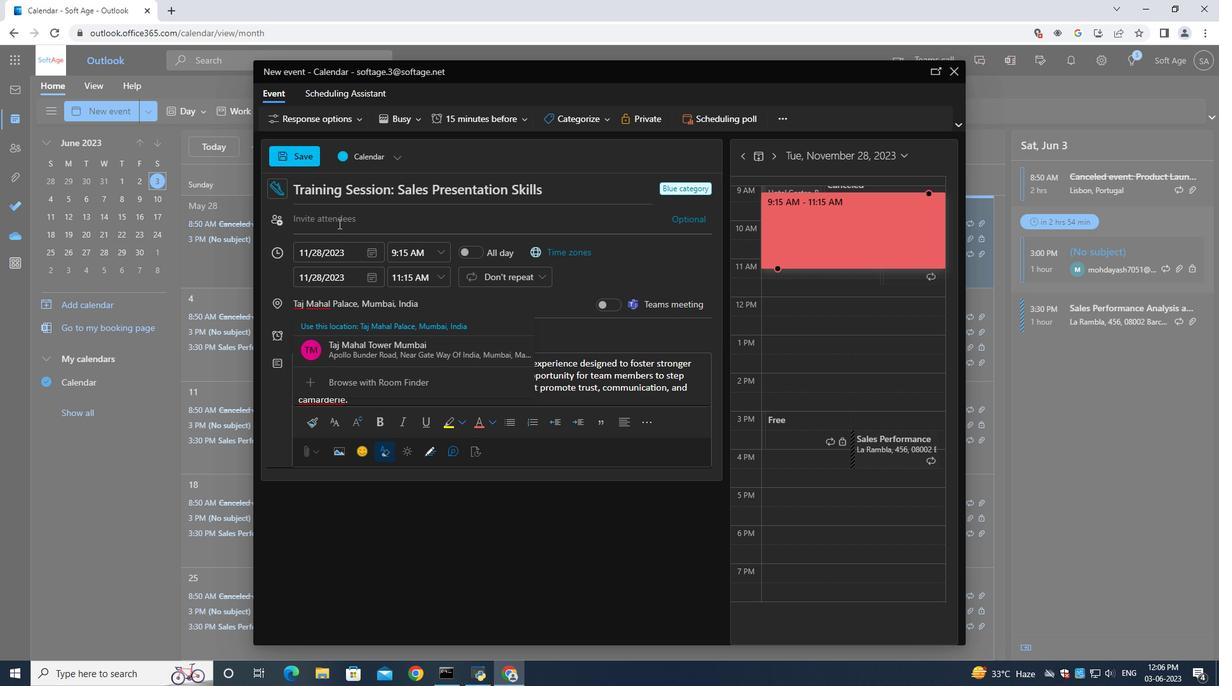 
Action: Key pressed softage.8<Key.shift>@softage.net
Screenshot: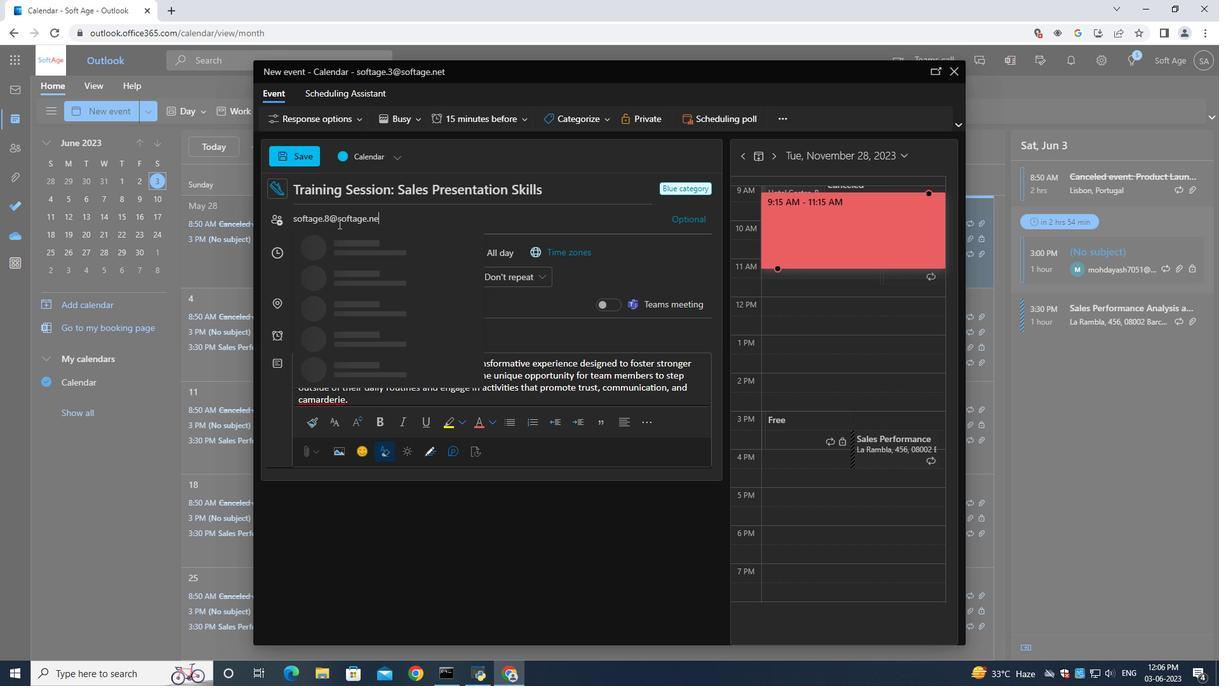 
Action: Mouse moved to (365, 244)
Screenshot: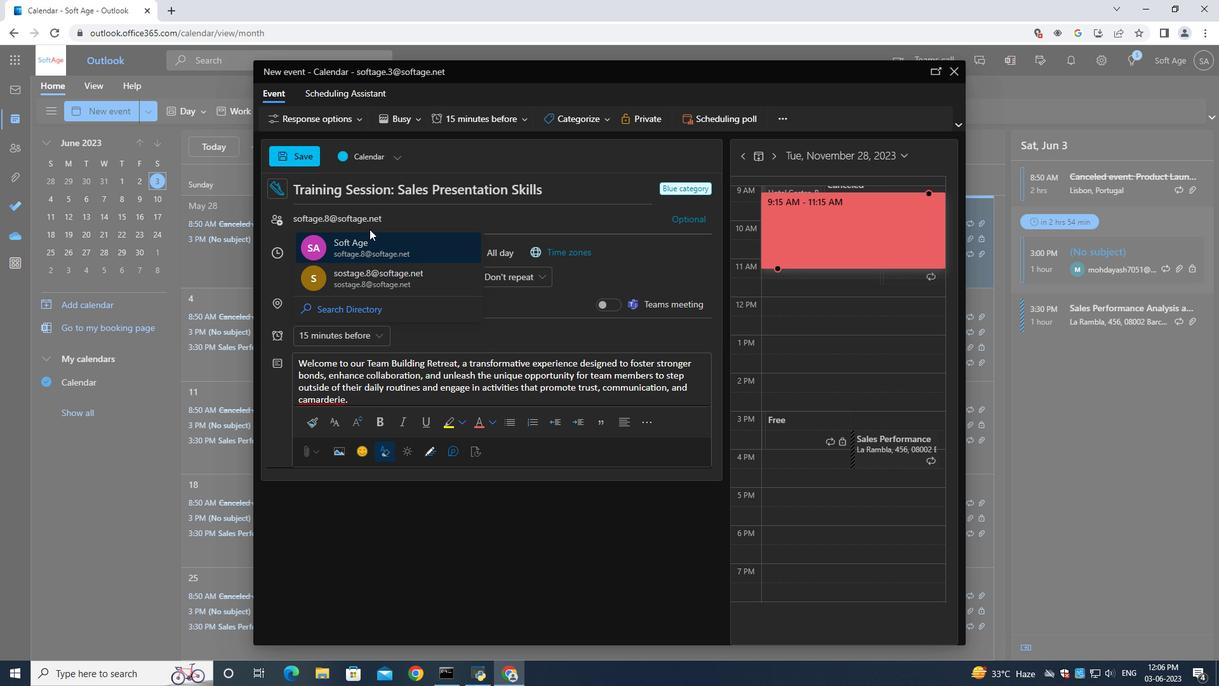 
Action: Mouse pressed left at (365, 244)
Screenshot: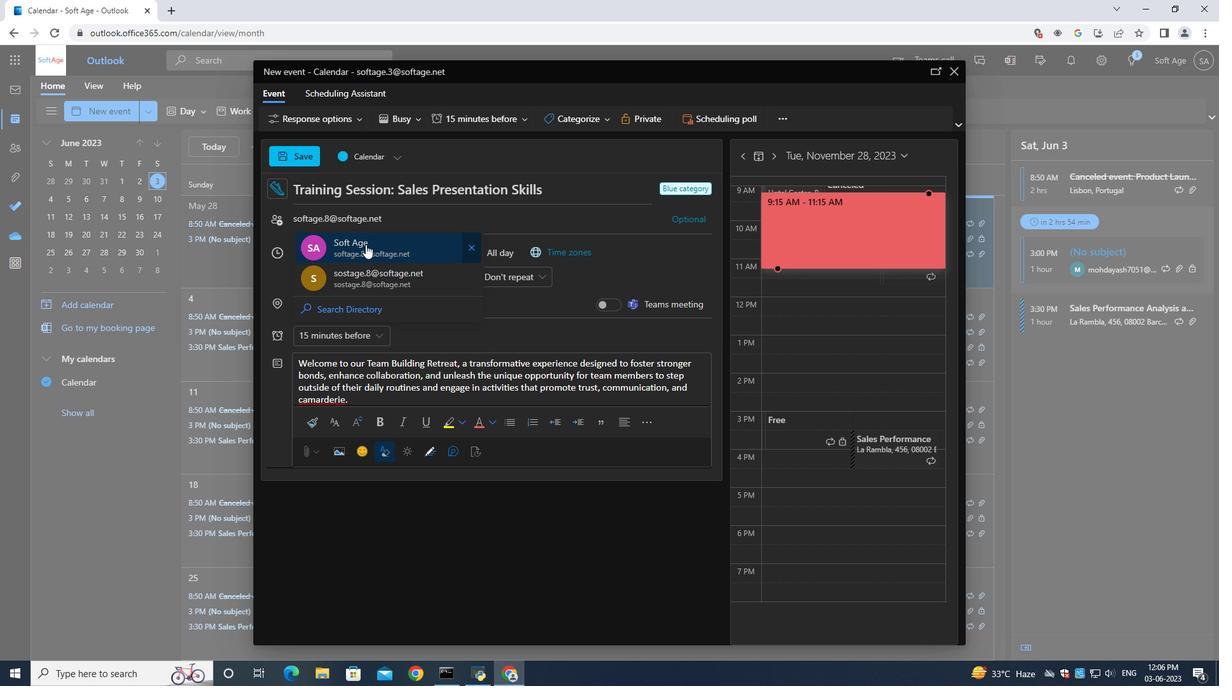 
Action: Mouse moved to (409, 210)
Screenshot: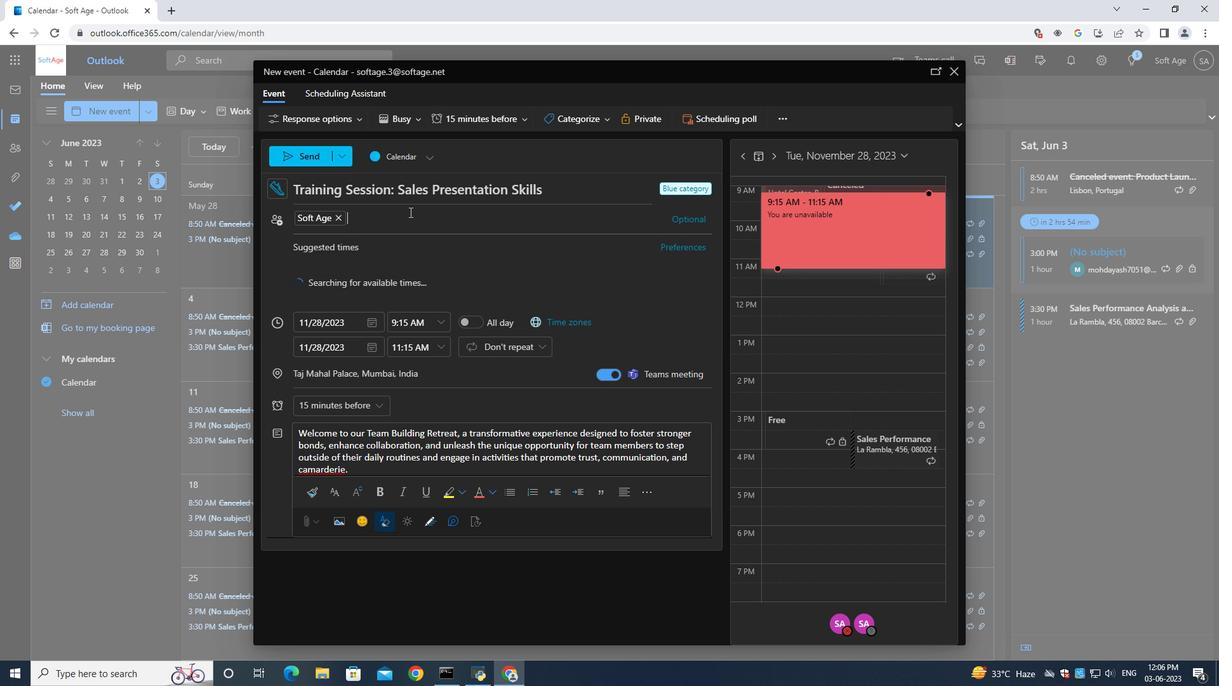 
Action: Key pressed softage.9<Key.shift>@softage.net
Screenshot: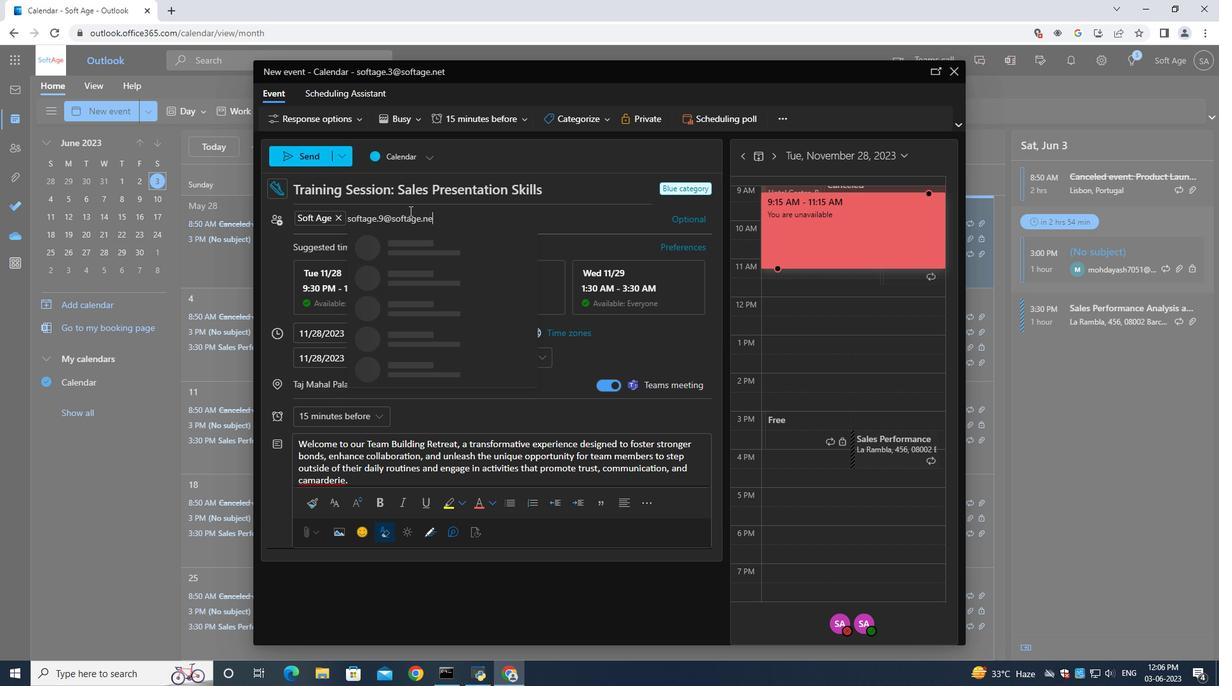 
Action: Mouse moved to (413, 251)
Screenshot: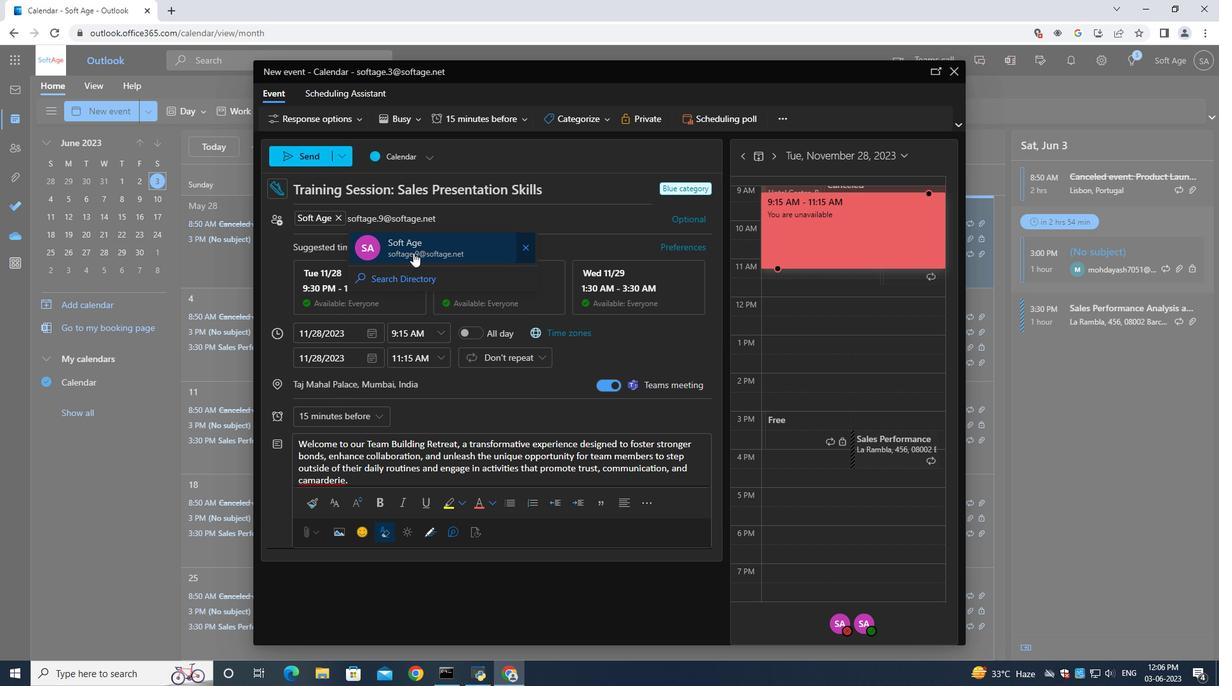 
Action: Mouse pressed left at (413, 251)
Screenshot: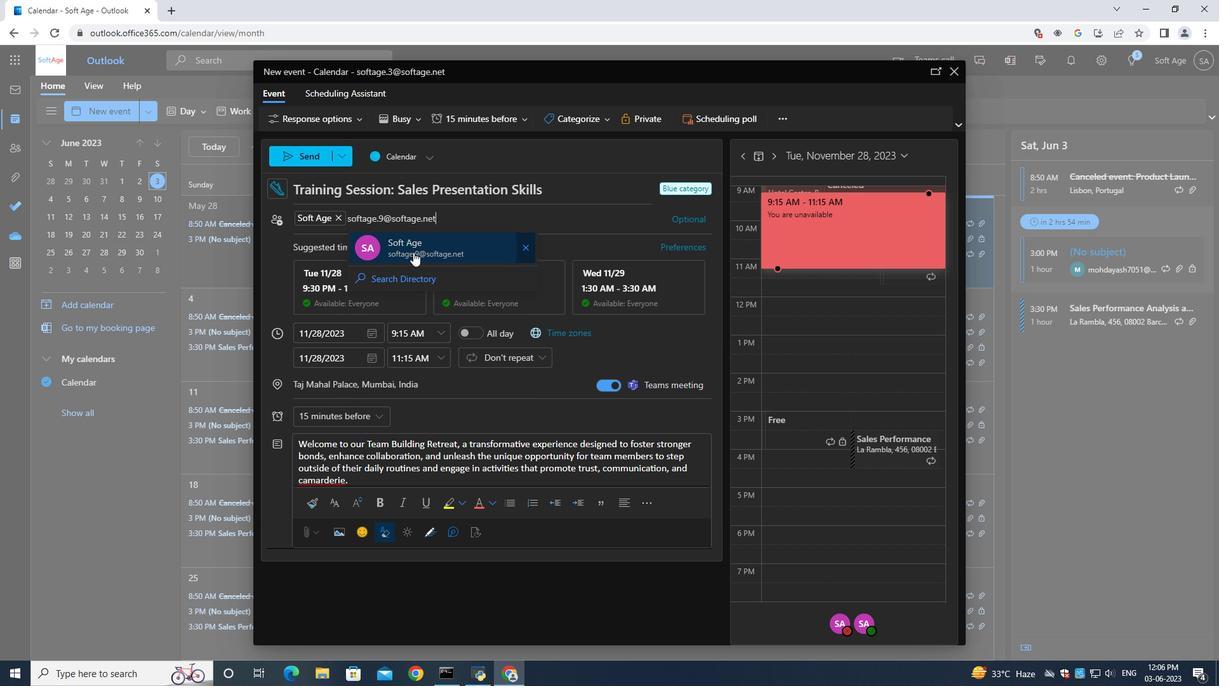 
Action: Mouse moved to (352, 410)
Screenshot: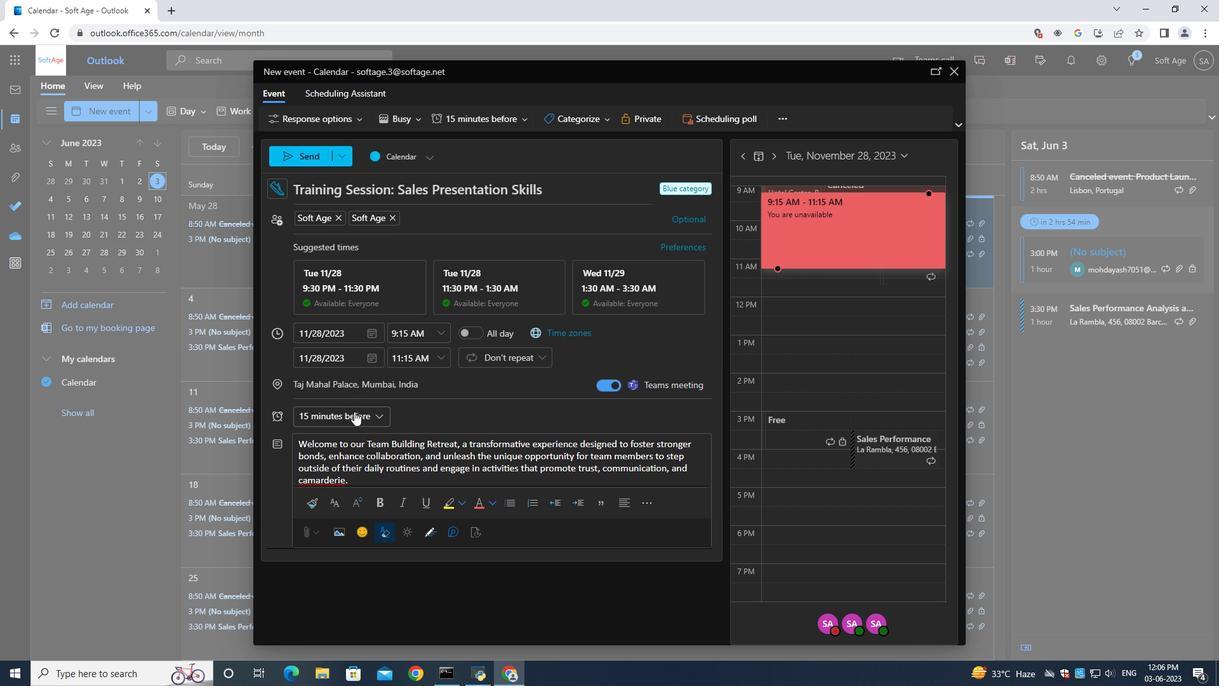 
Action: Mouse pressed left at (352, 410)
Screenshot: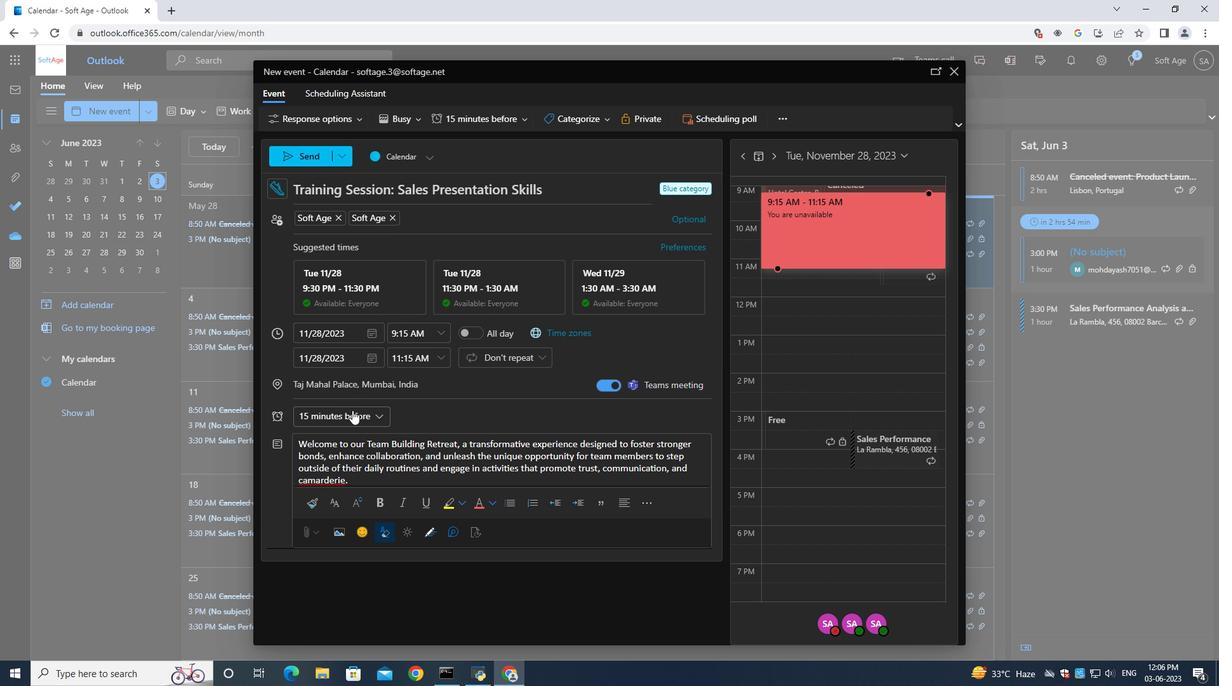
Action: Mouse moved to (351, 263)
Screenshot: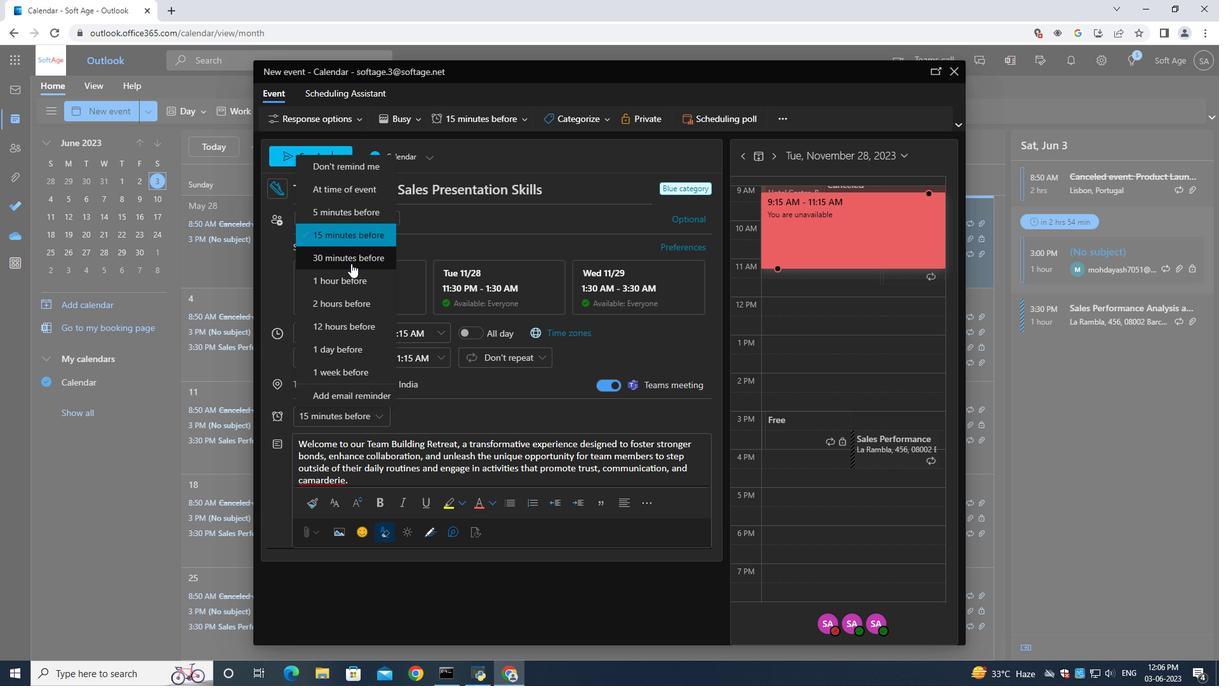 
Action: Mouse pressed left at (351, 263)
Screenshot: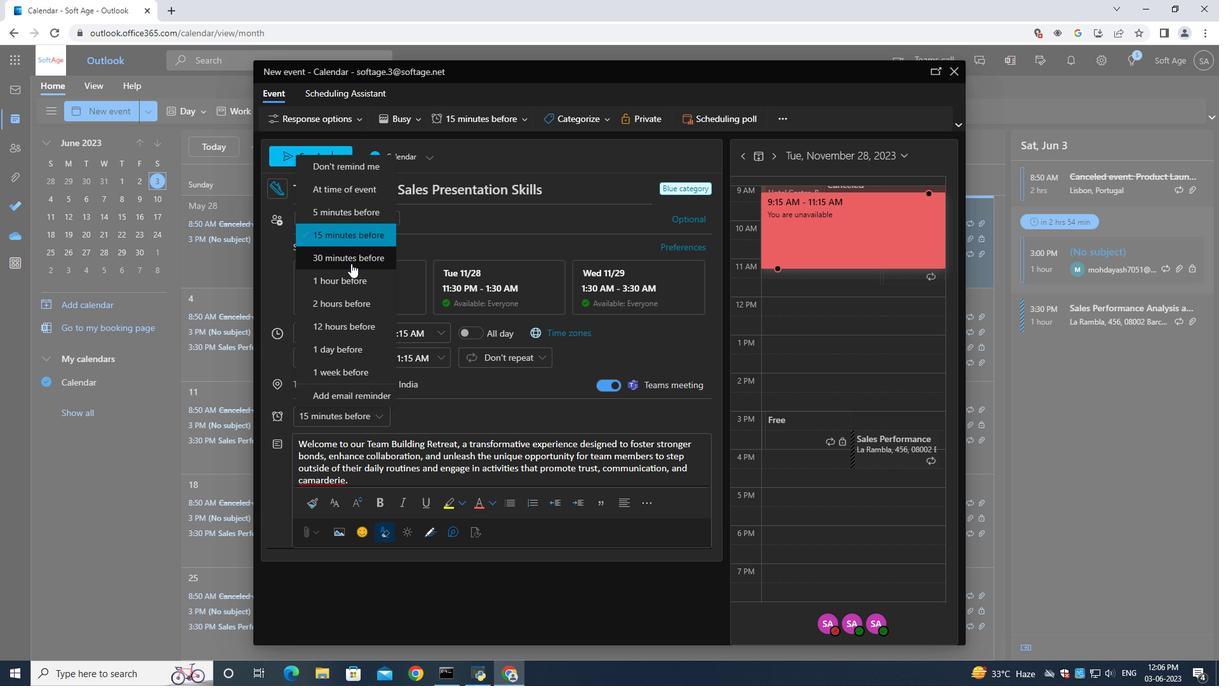 
Action: Mouse moved to (308, 152)
Screenshot: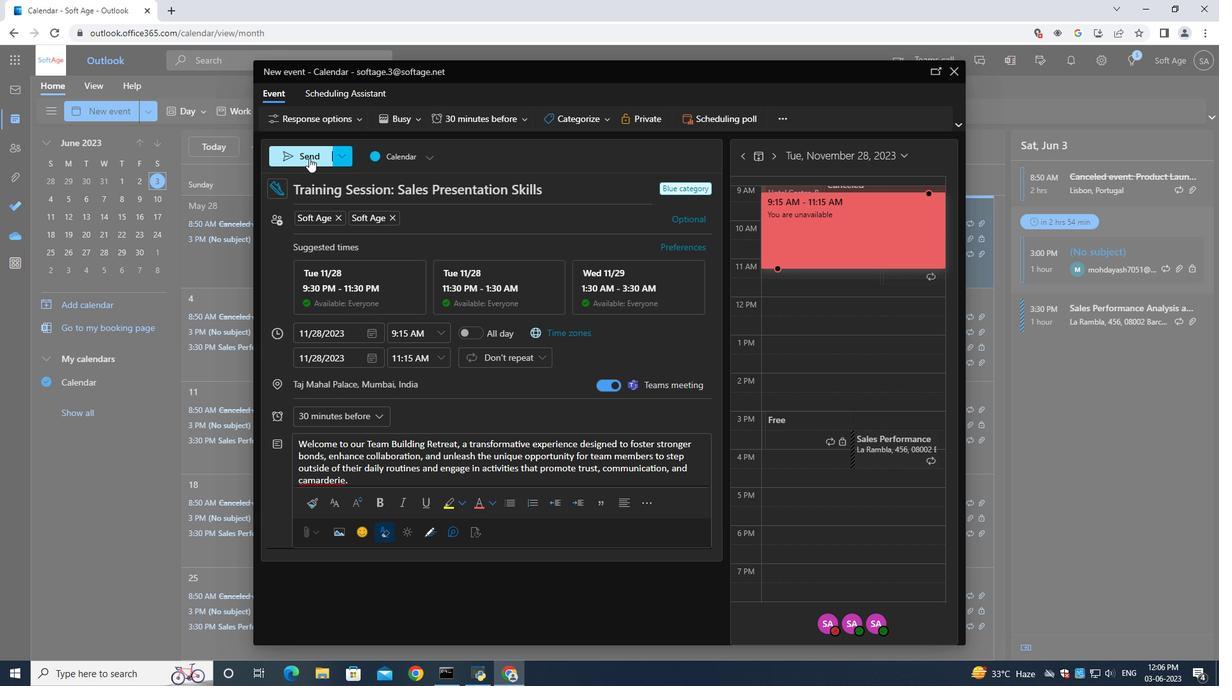 
Action: Mouse pressed left at (308, 152)
Screenshot: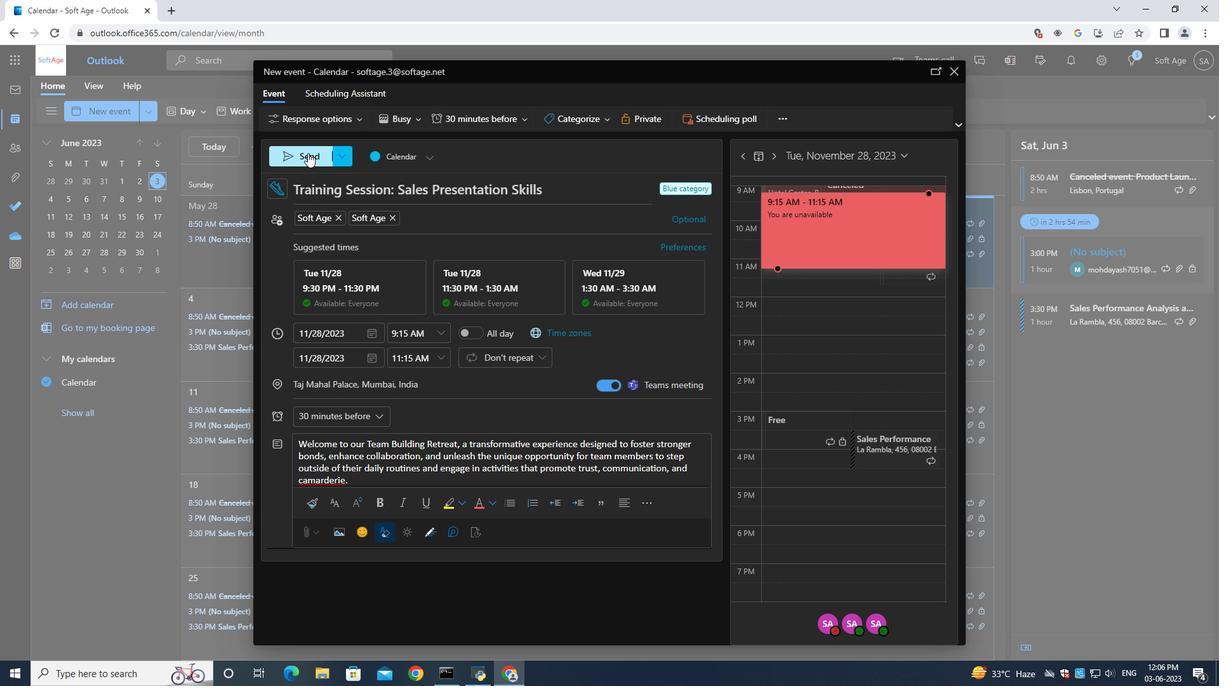 
Action: Mouse moved to (327, 163)
Screenshot: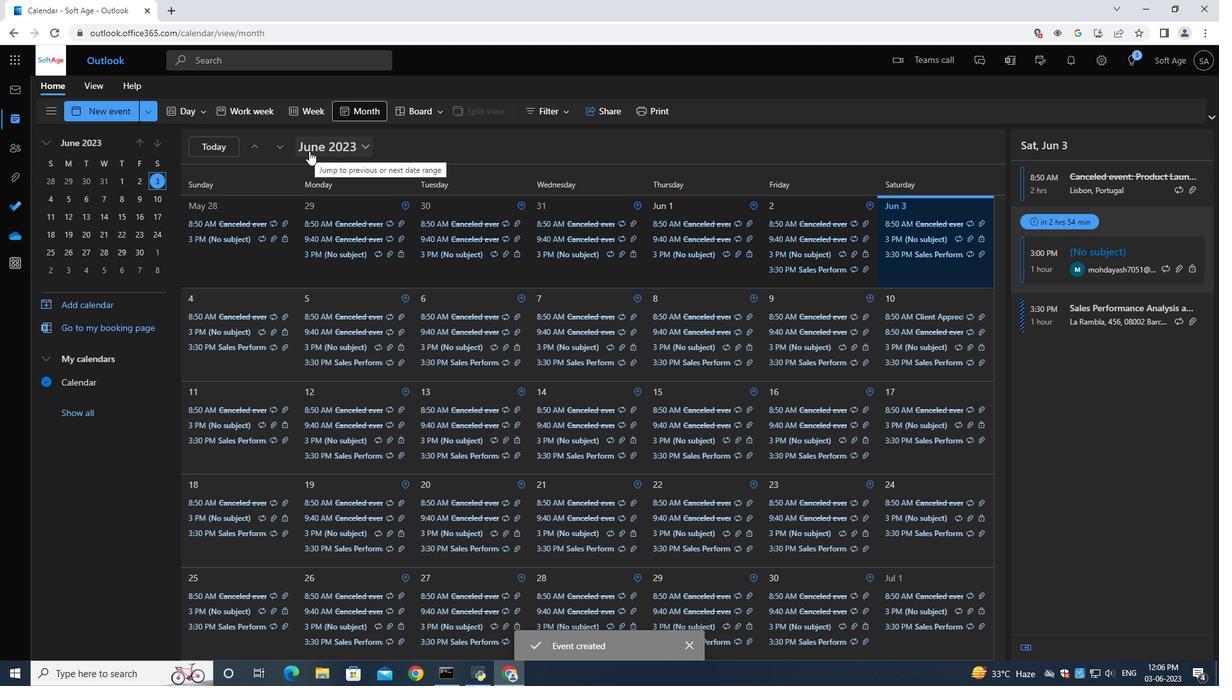 
